 Task: Enable and manage GitHub repository vulnerability alerts.
Action: Mouse moved to (110, 87)
Screenshot: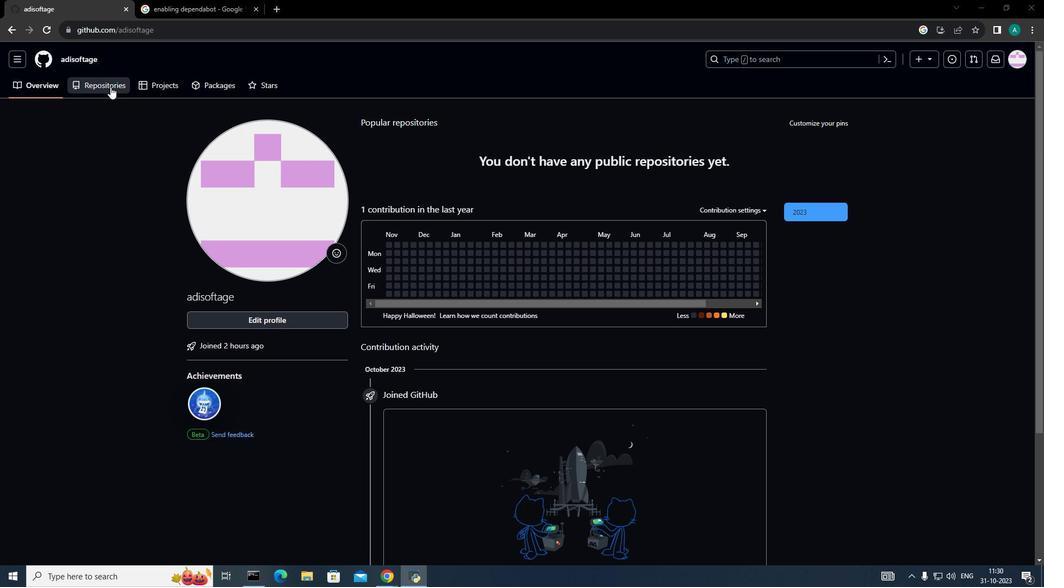 
Action: Mouse pressed left at (110, 87)
Screenshot: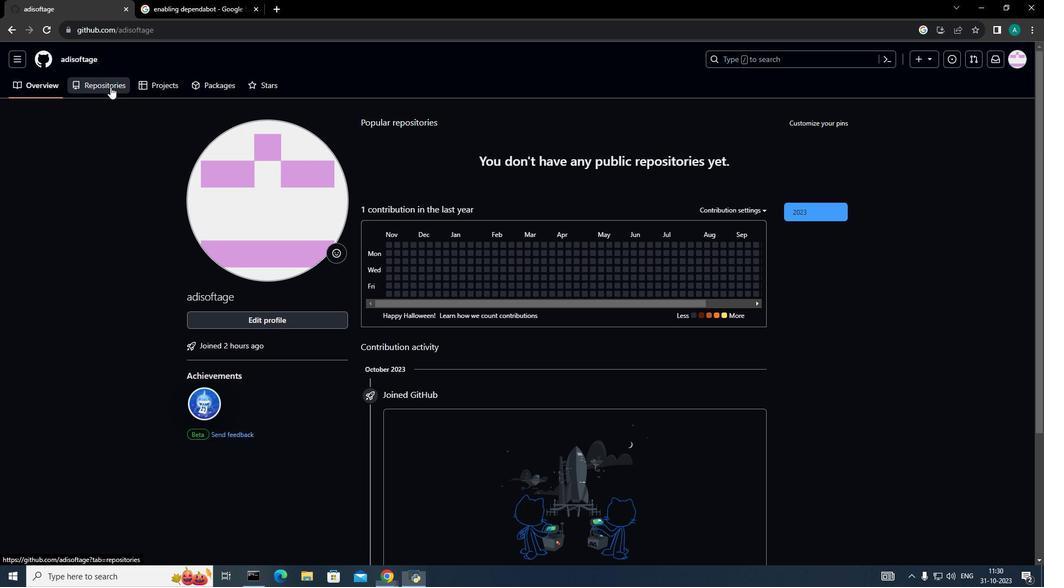 
Action: Mouse moved to (819, 127)
Screenshot: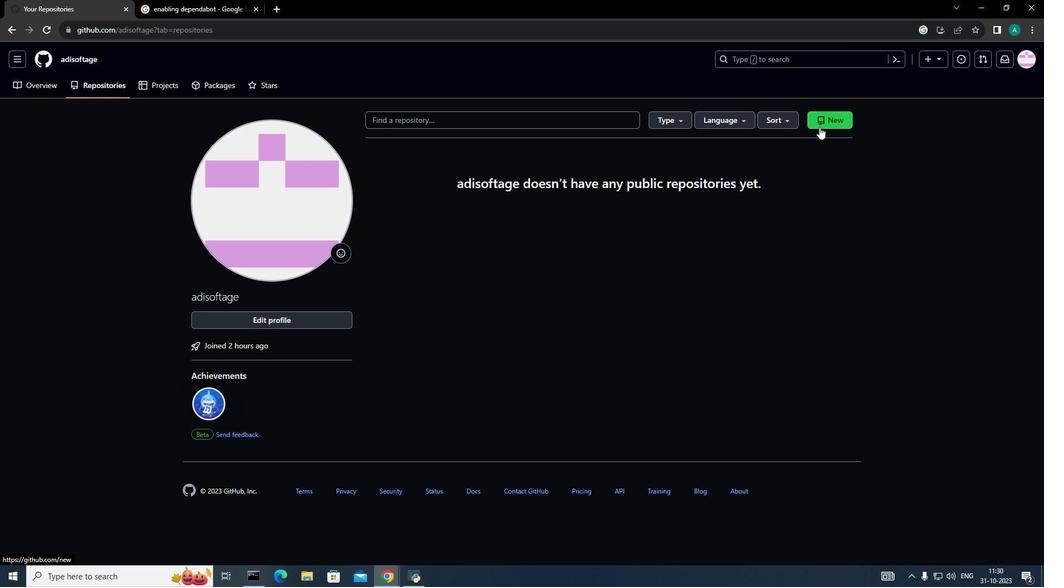 
Action: Mouse pressed left at (819, 127)
Screenshot: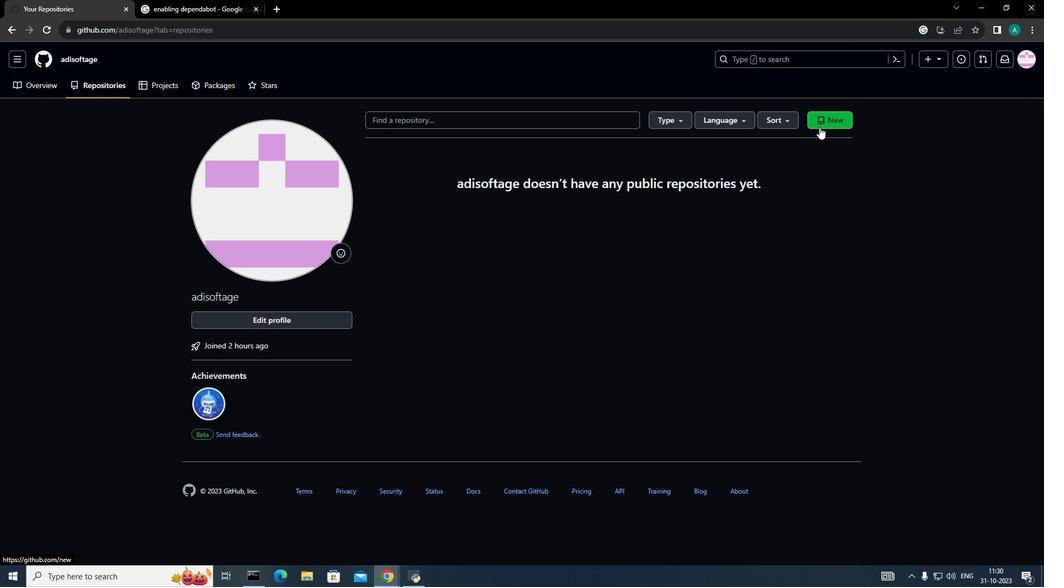 
Action: Mouse moved to (476, 196)
Screenshot: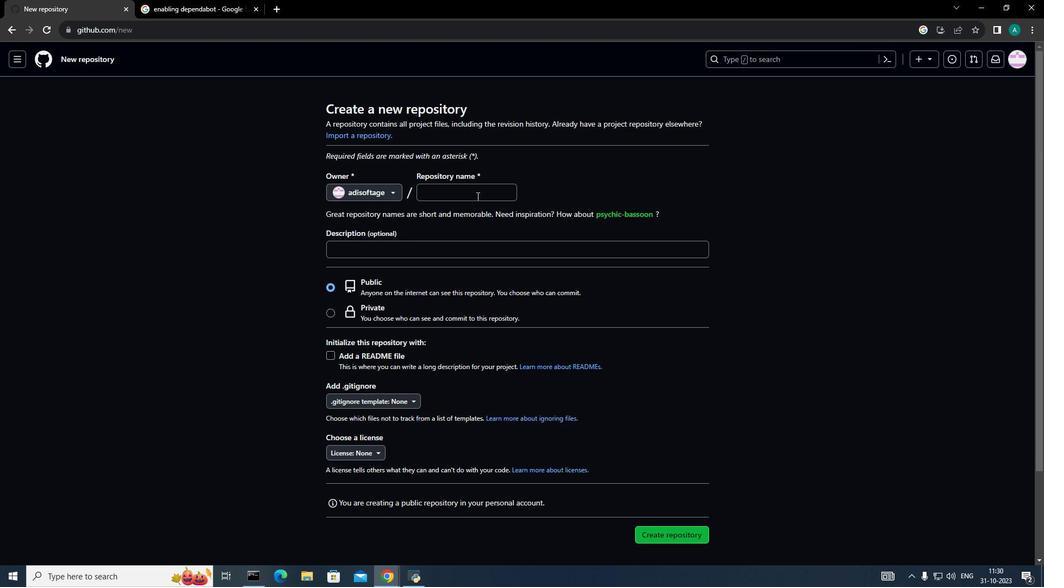 
Action: Mouse pressed left at (476, 196)
Screenshot: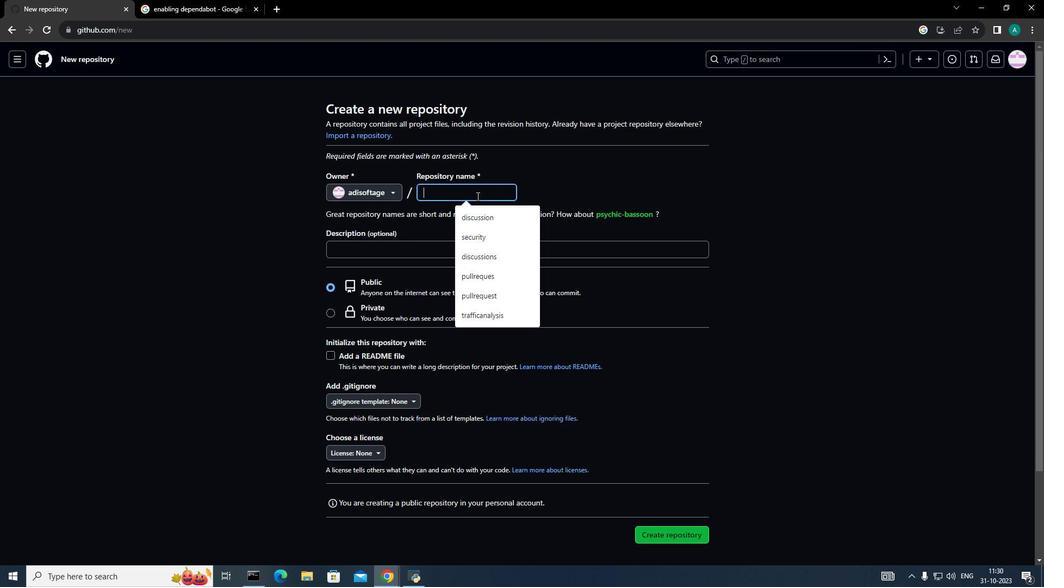 
Action: Key pressed t<Key.backspace>alerts
Screenshot: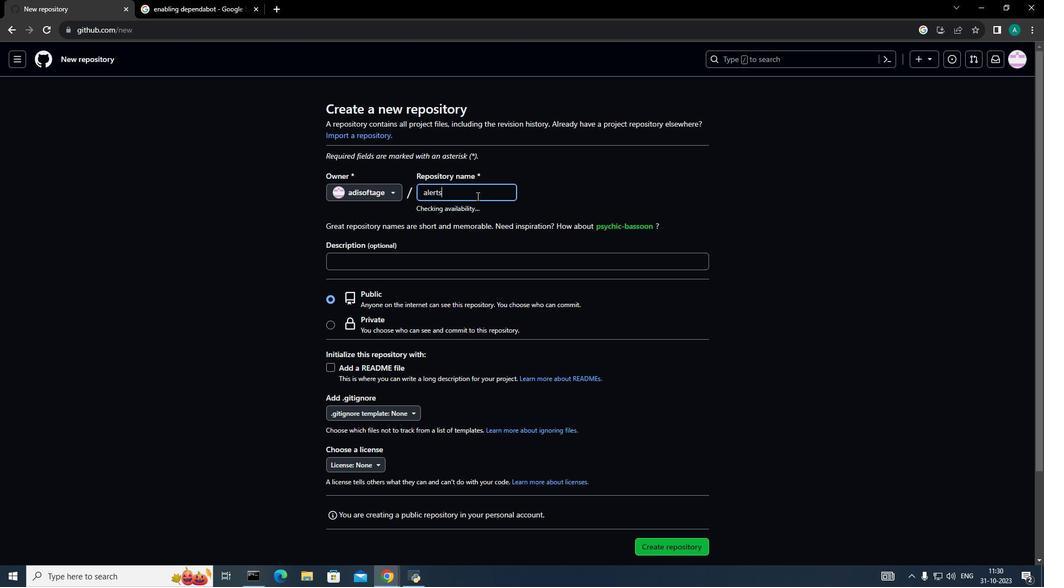 
Action: Mouse moved to (491, 198)
Screenshot: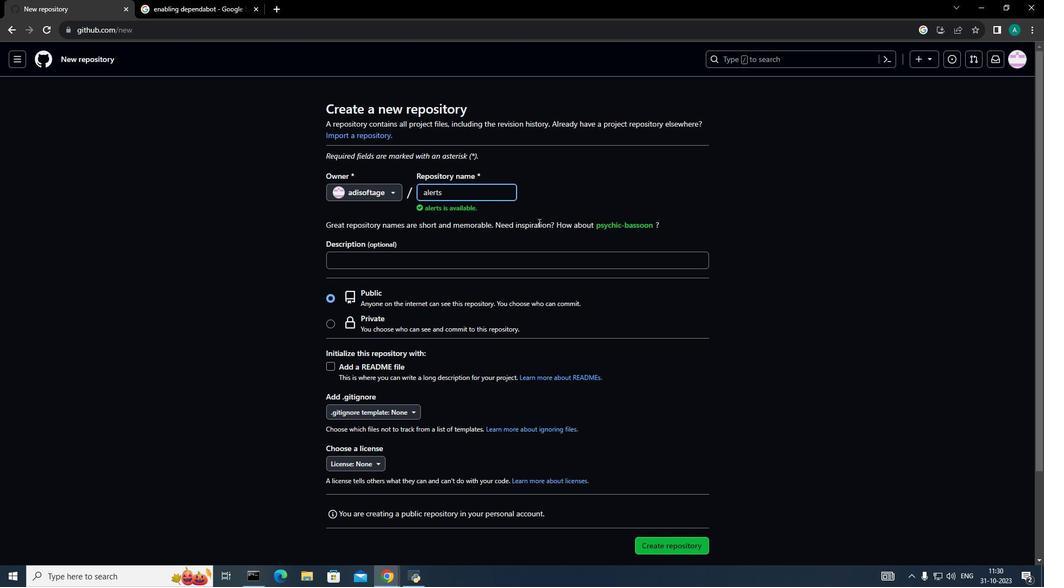 
Action: Mouse scrolled (491, 199) with delta (0, 0)
Screenshot: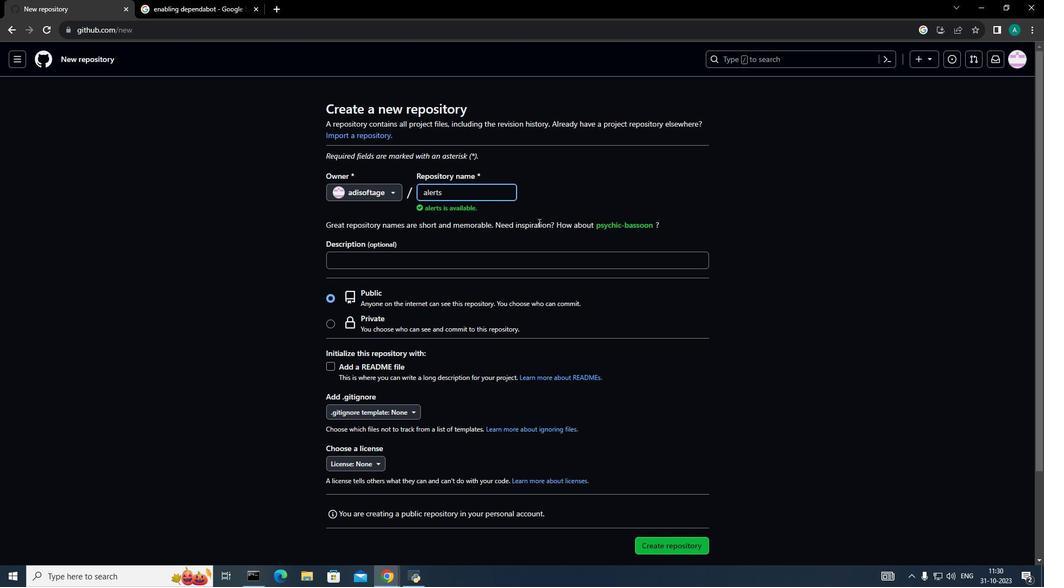 
Action: Mouse moved to (538, 222)
Screenshot: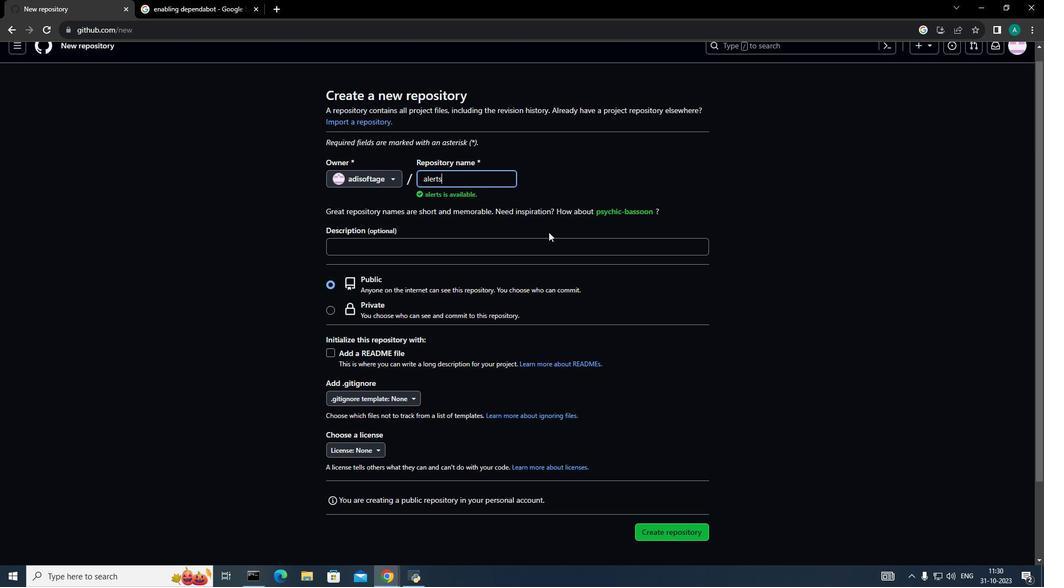 
Action: Mouse scrolled (538, 222) with delta (0, 0)
Screenshot: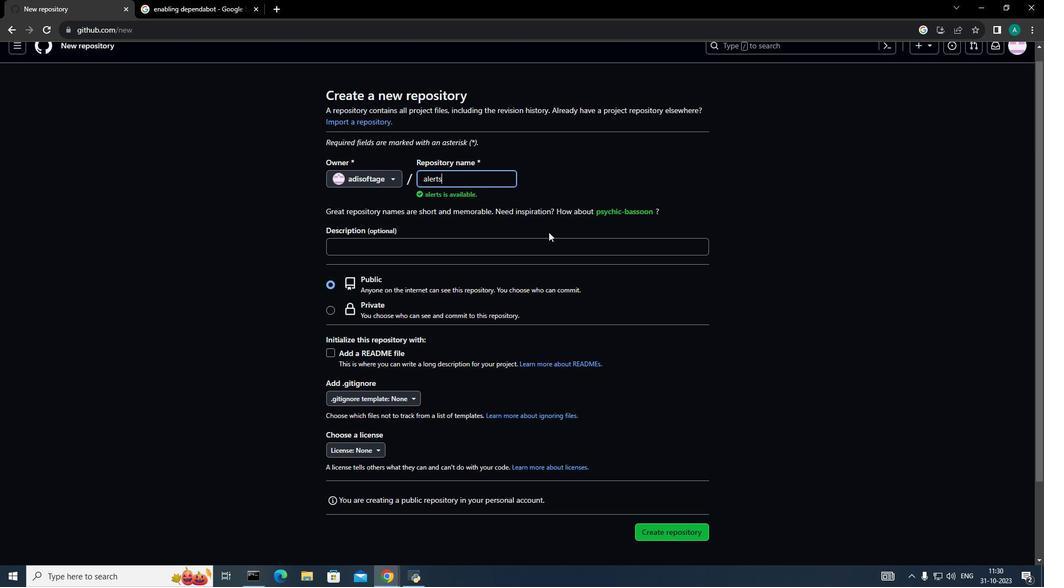 
Action: Mouse moved to (539, 222)
Screenshot: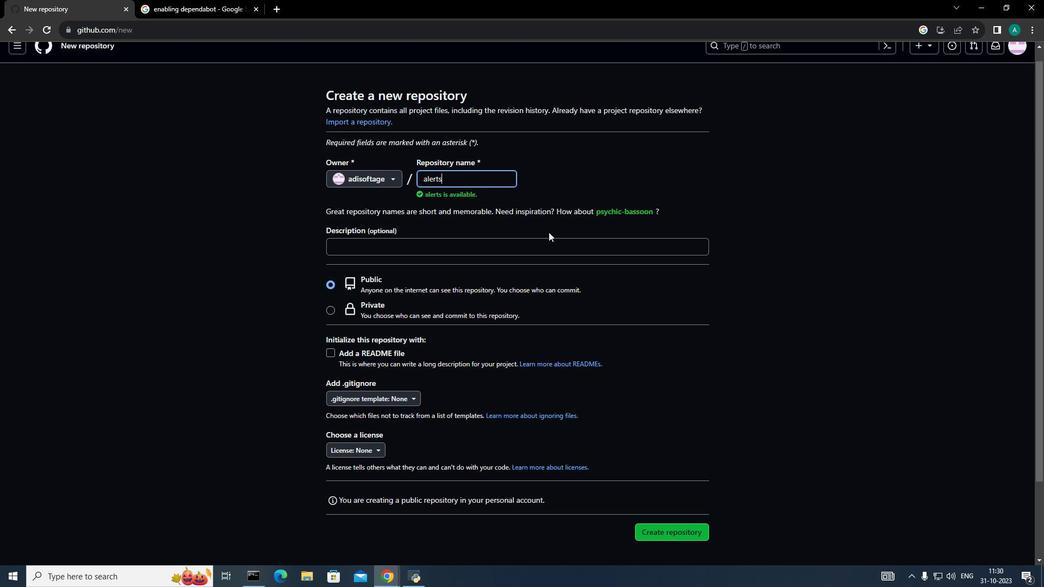 
Action: Mouse scrolled (539, 222) with delta (0, 0)
Screenshot: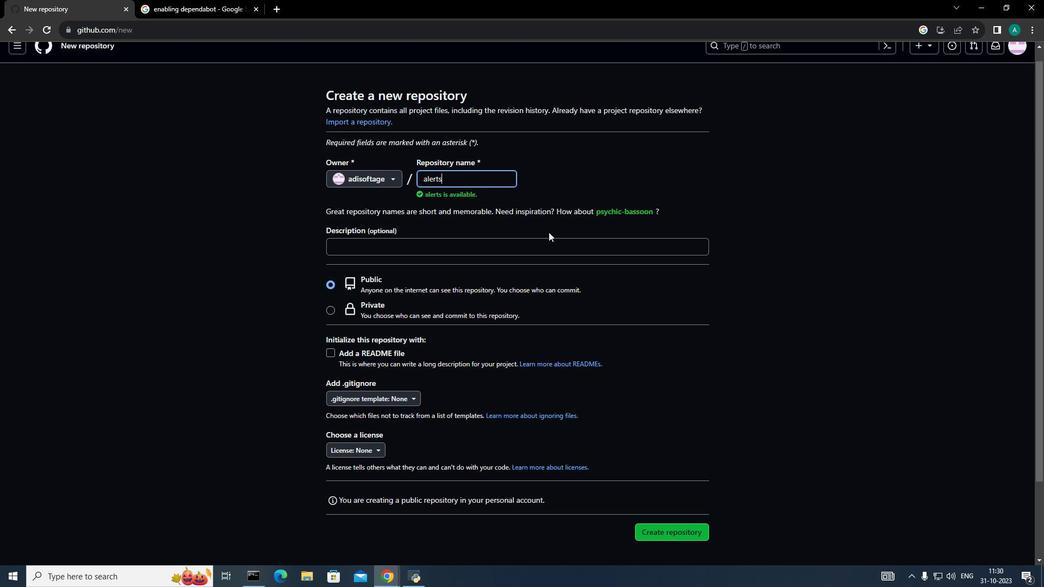 
Action: Mouse moved to (543, 226)
Screenshot: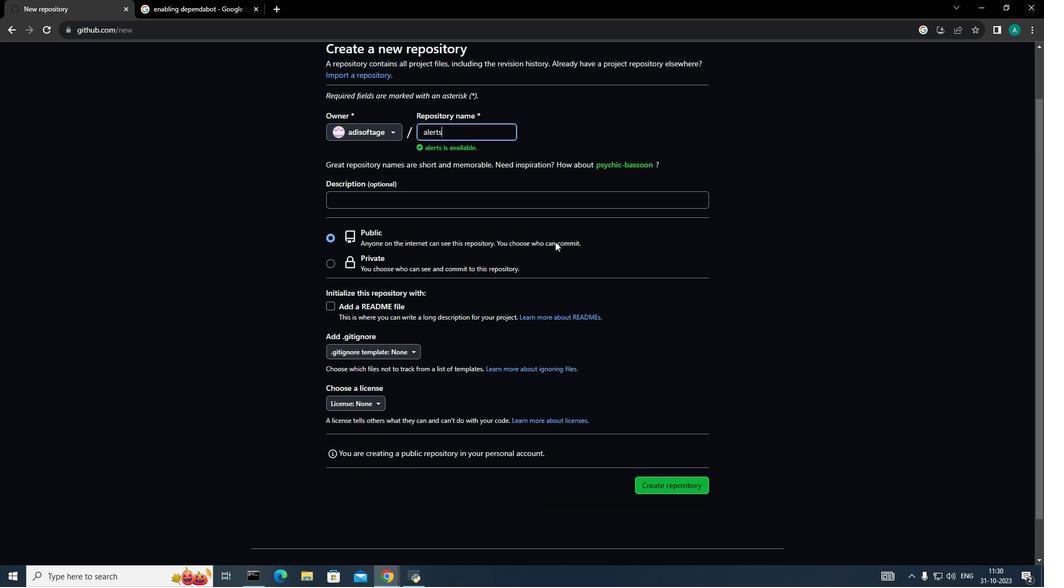 
Action: Mouse scrolled (542, 224) with delta (0, 0)
Screenshot: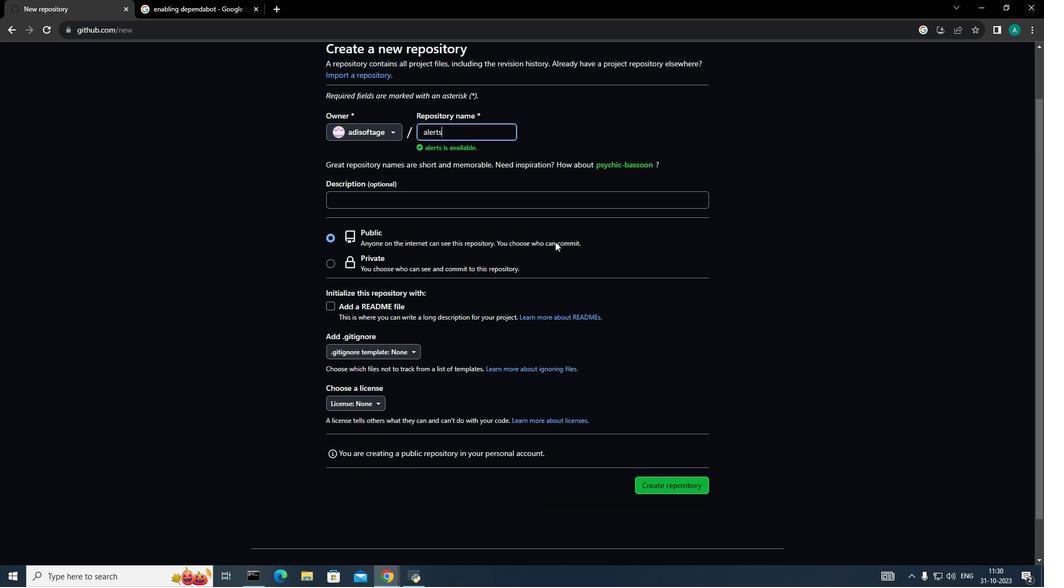 
Action: Mouse moved to (548, 231)
Screenshot: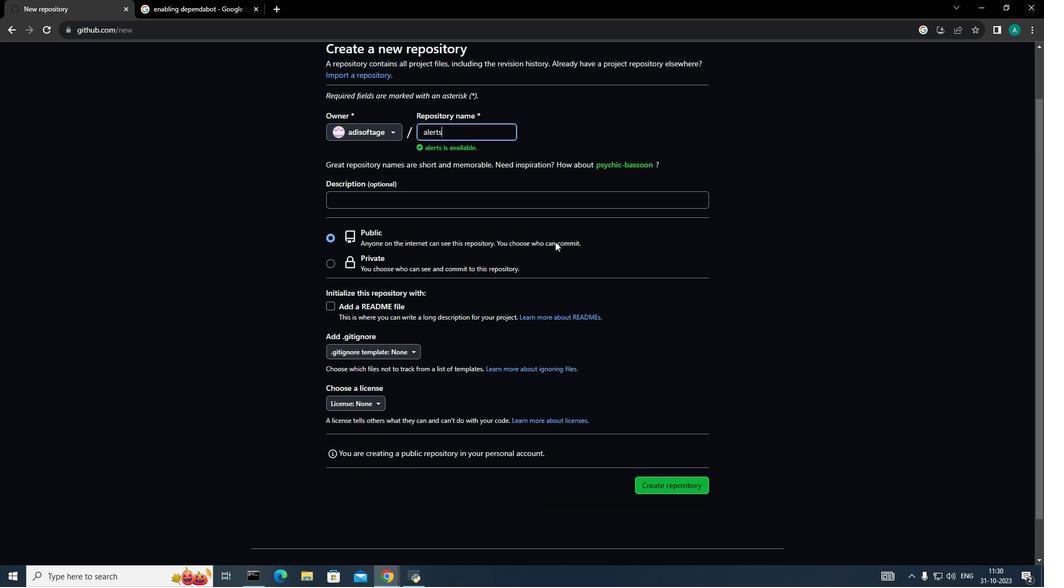 
Action: Mouse scrolled (548, 230) with delta (0, 0)
Screenshot: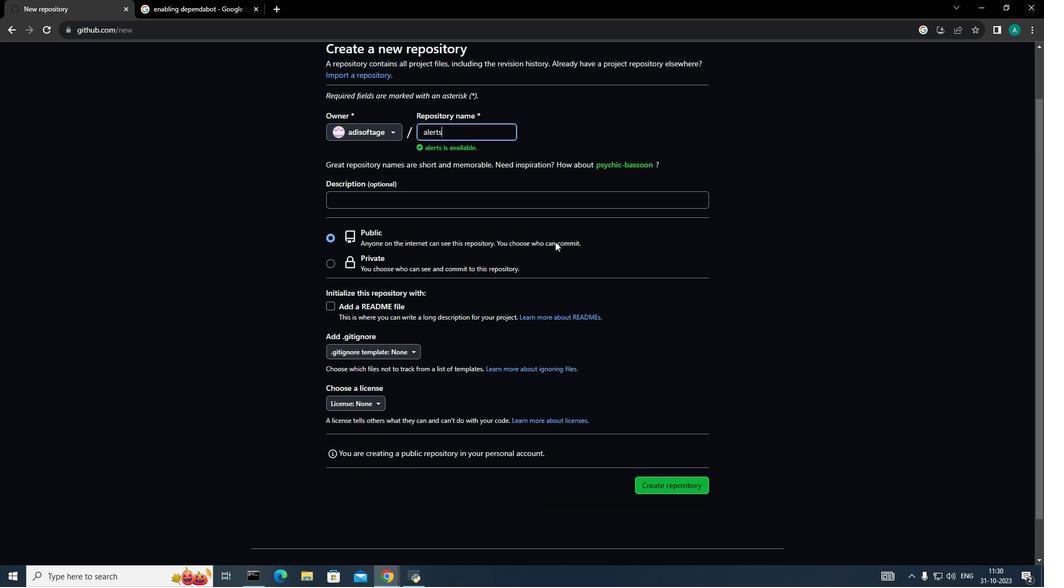 
Action: Mouse moved to (673, 442)
Screenshot: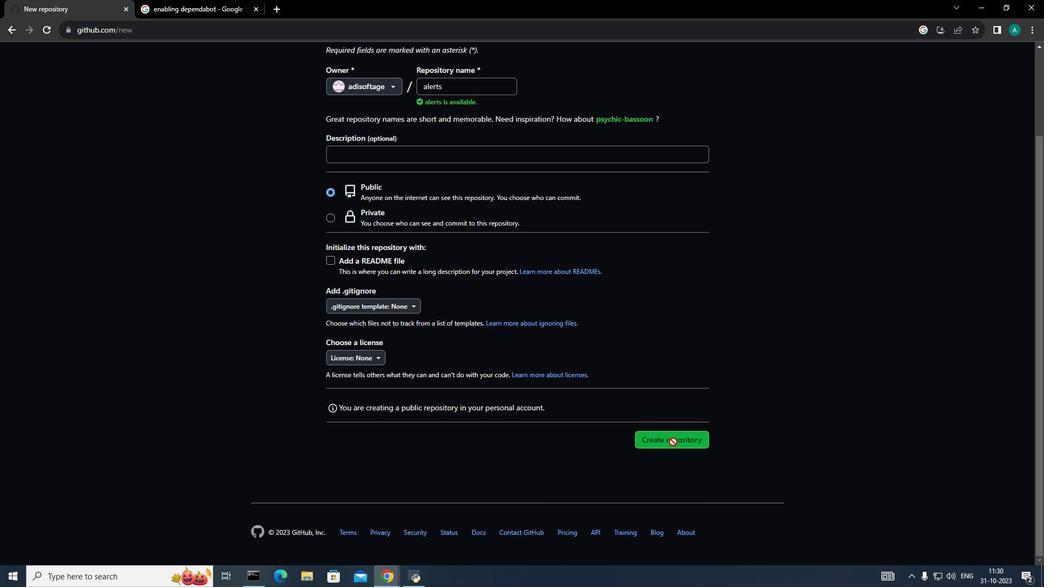 
Action: Mouse pressed left at (673, 442)
Screenshot: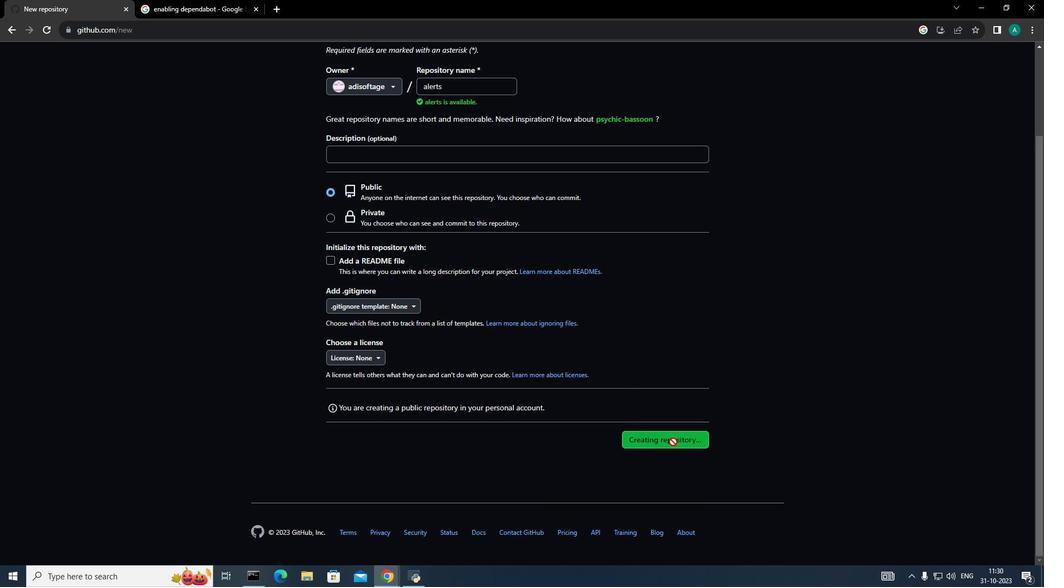 
Action: Mouse moved to (337, 88)
Screenshot: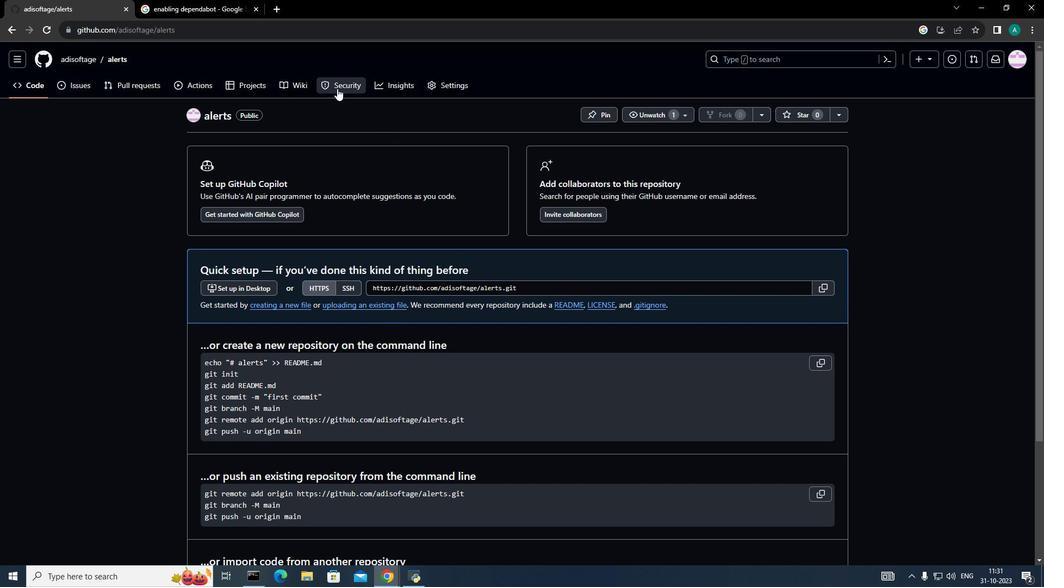
Action: Mouse pressed left at (337, 88)
Screenshot: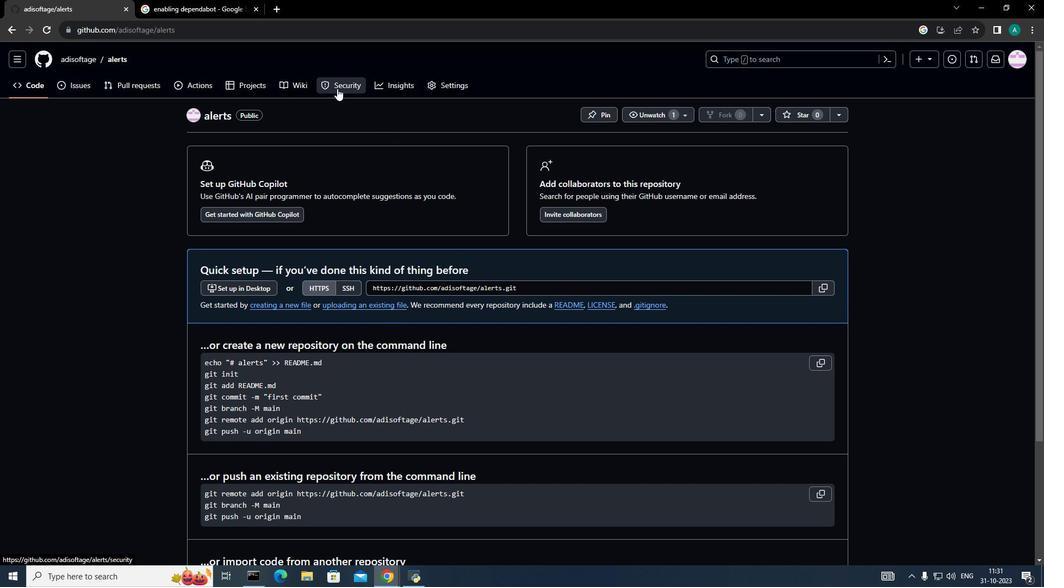 
Action: Mouse moved to (786, 244)
Screenshot: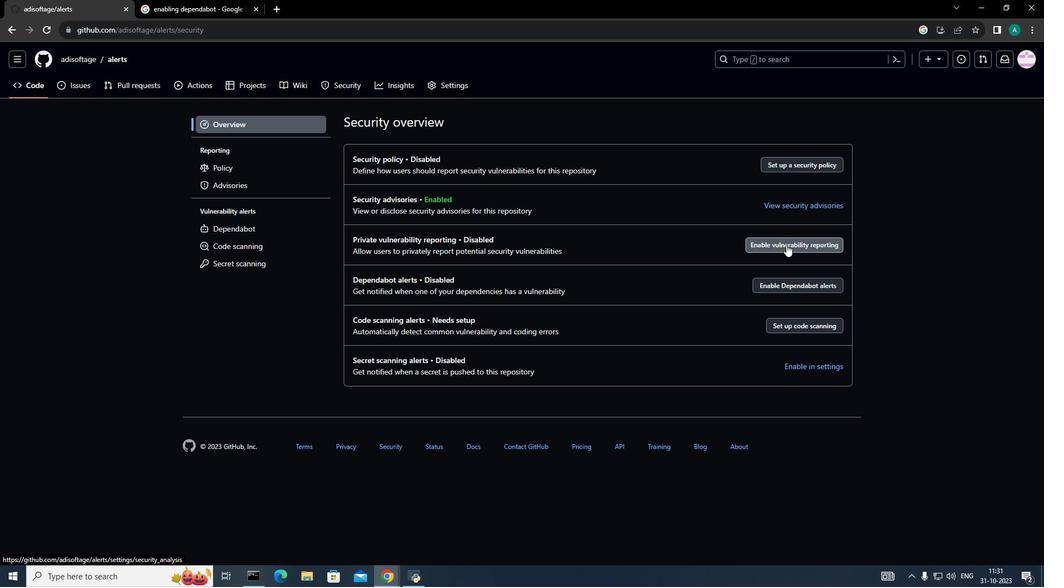 
Action: Mouse pressed left at (786, 244)
Screenshot: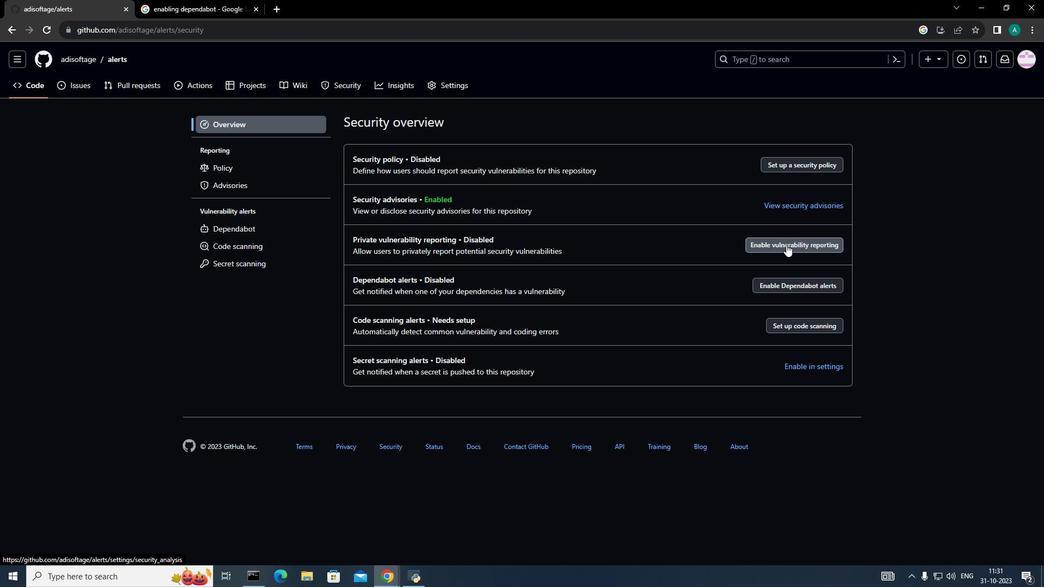 
Action: Mouse moved to (753, 343)
Screenshot: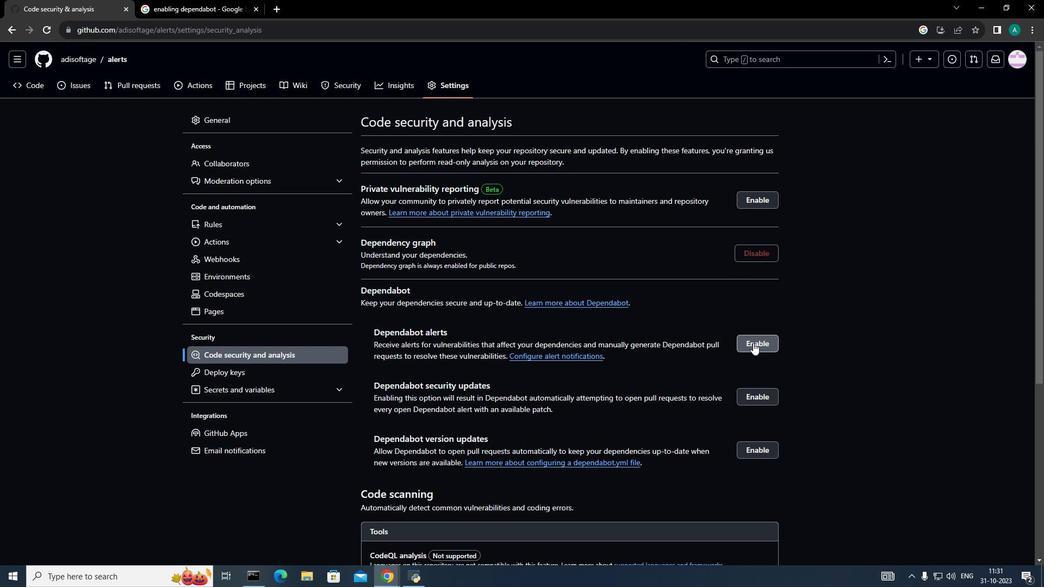 
Action: Mouse pressed left at (753, 343)
Screenshot: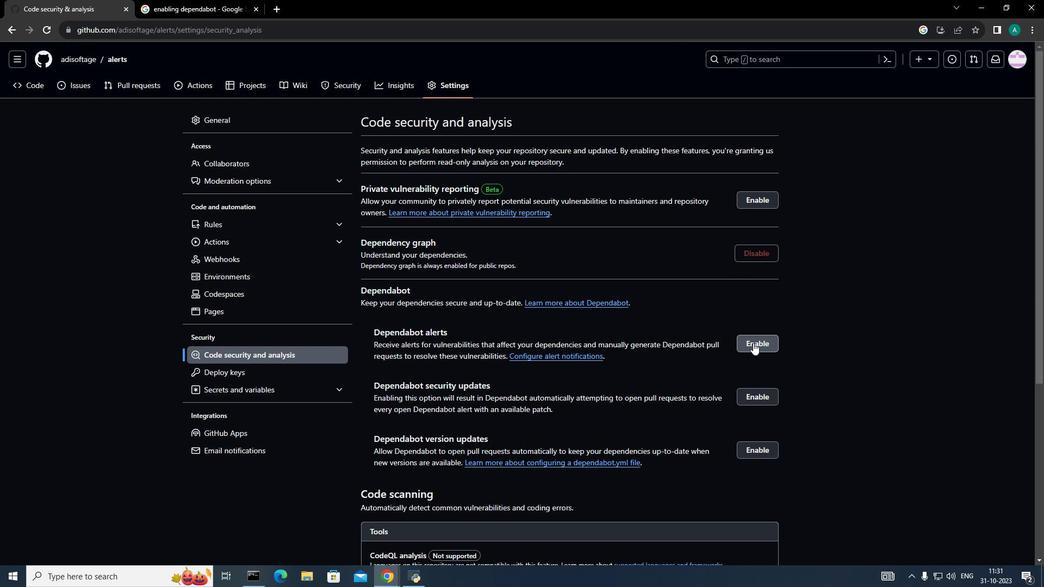 
Action: Mouse moved to (757, 395)
Screenshot: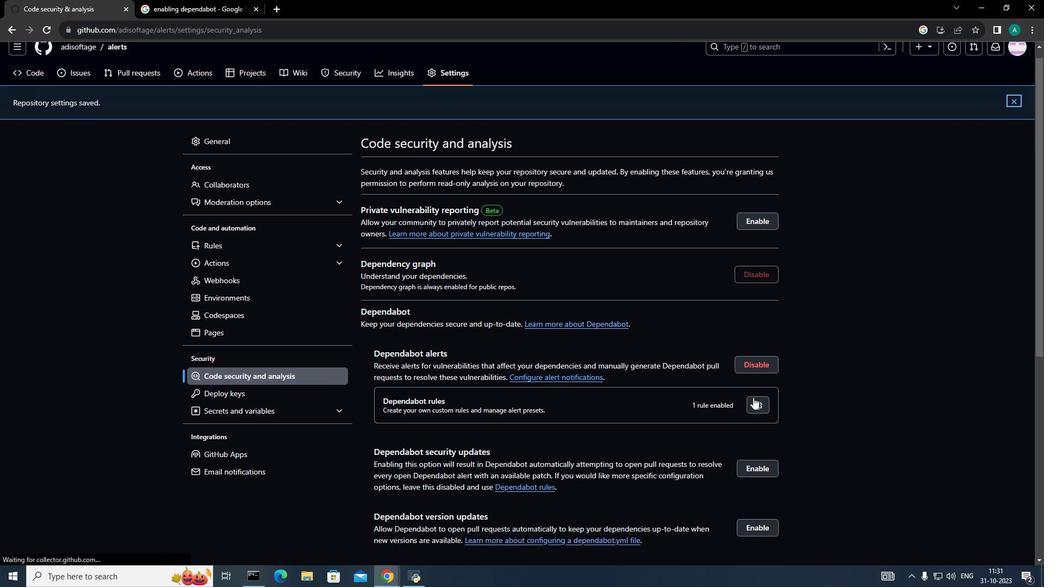 
Action: Mouse scrolled (757, 394) with delta (0, 0)
Screenshot: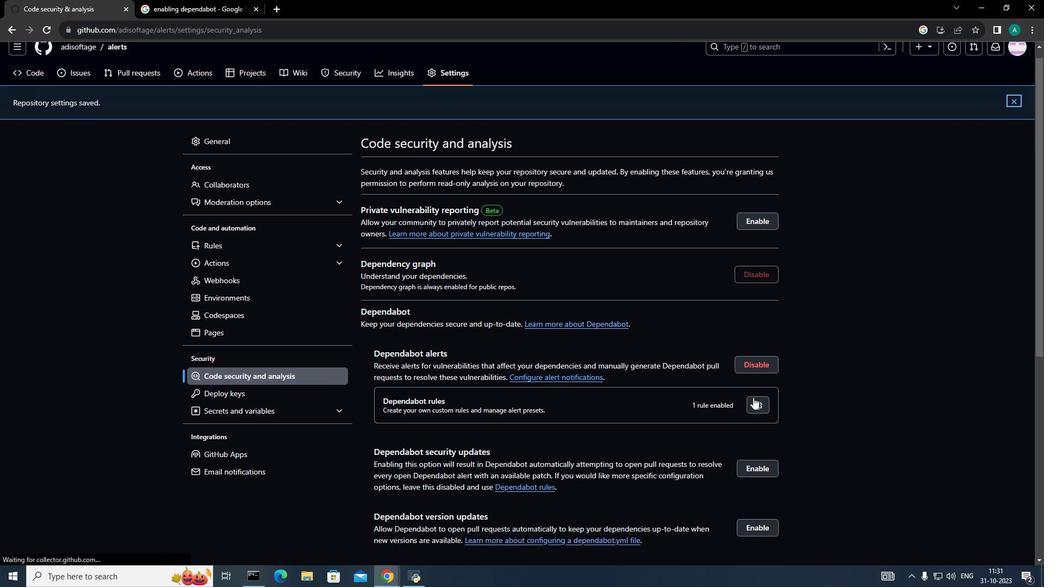 
Action: Mouse moved to (753, 397)
Screenshot: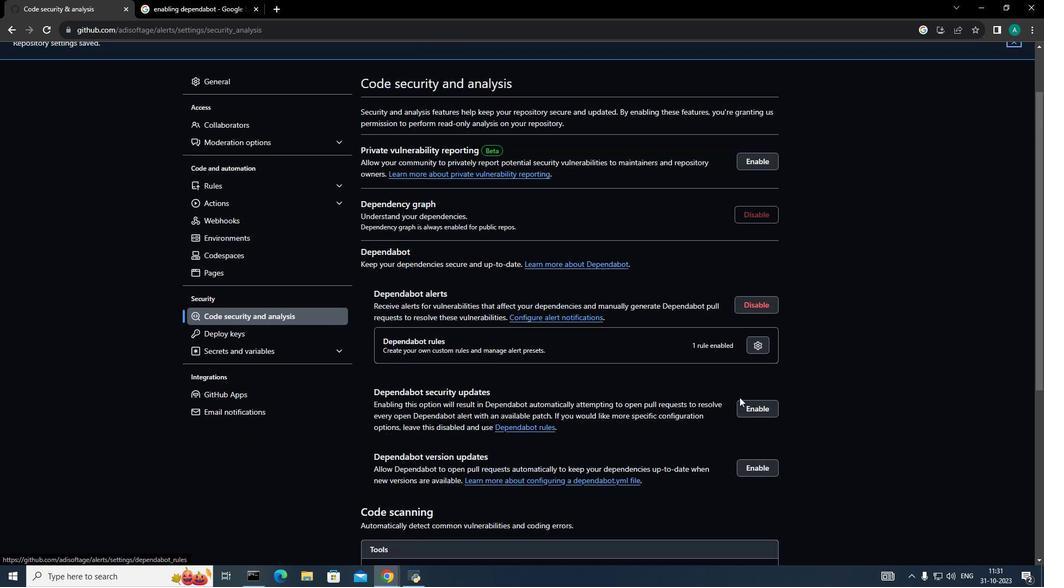 
Action: Mouse scrolled (753, 396) with delta (0, 0)
Screenshot: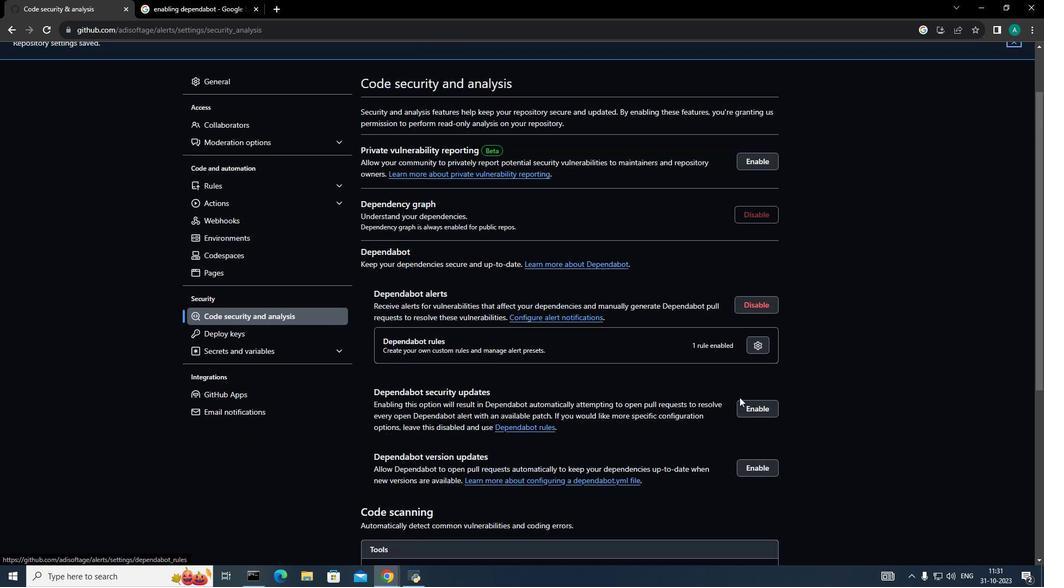 
Action: Mouse moved to (748, 376)
Screenshot: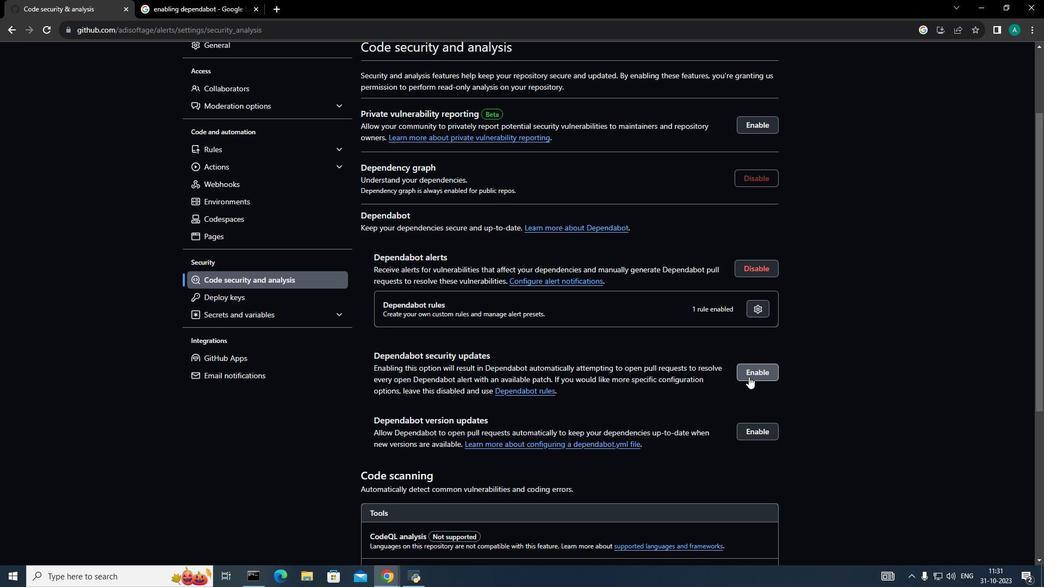 
Action: Mouse pressed left at (748, 376)
Screenshot: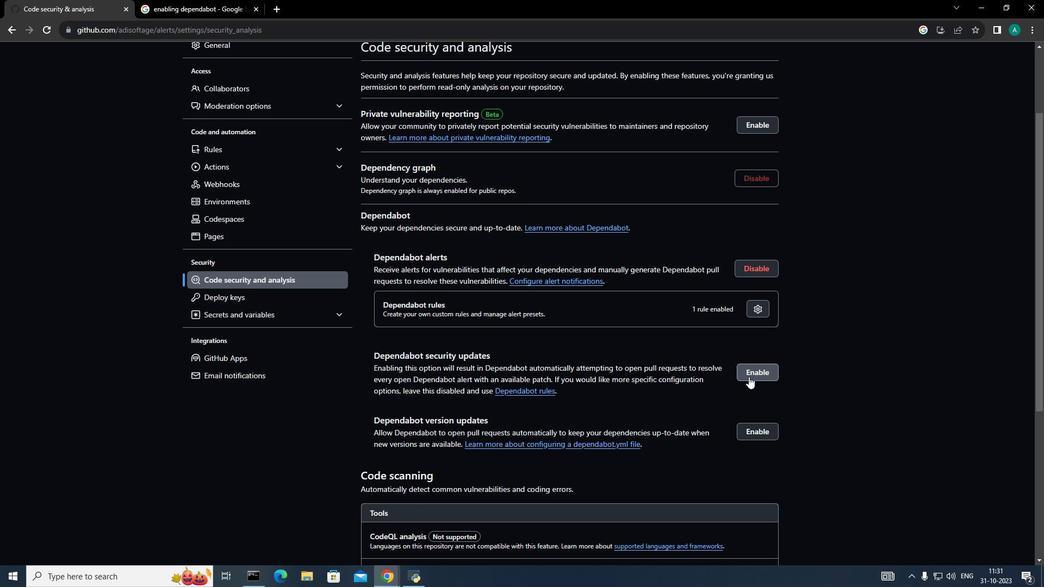 
Action: Mouse moved to (673, 357)
Screenshot: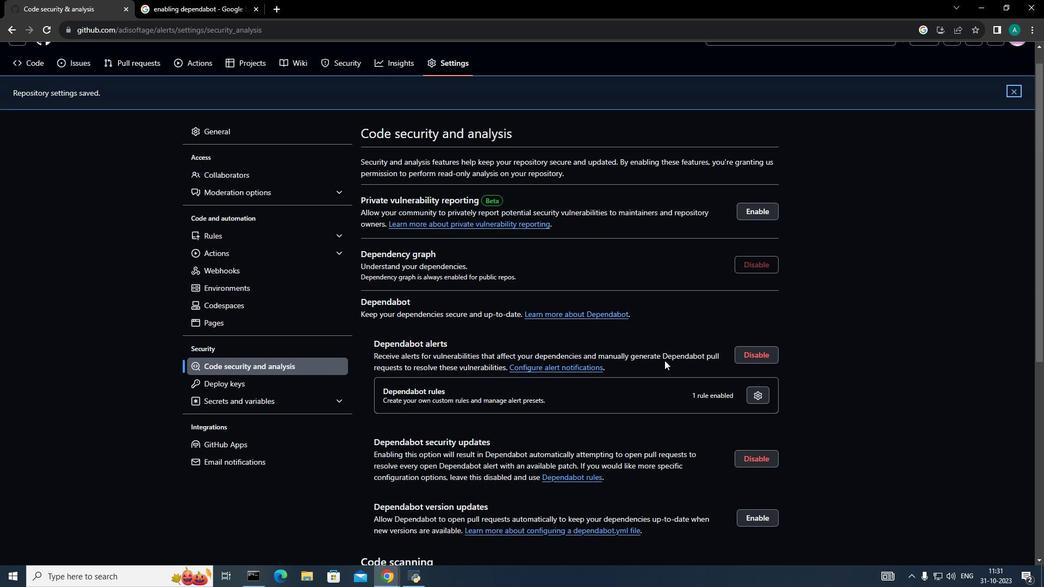 
Action: Mouse scrolled (673, 357) with delta (0, 0)
Screenshot: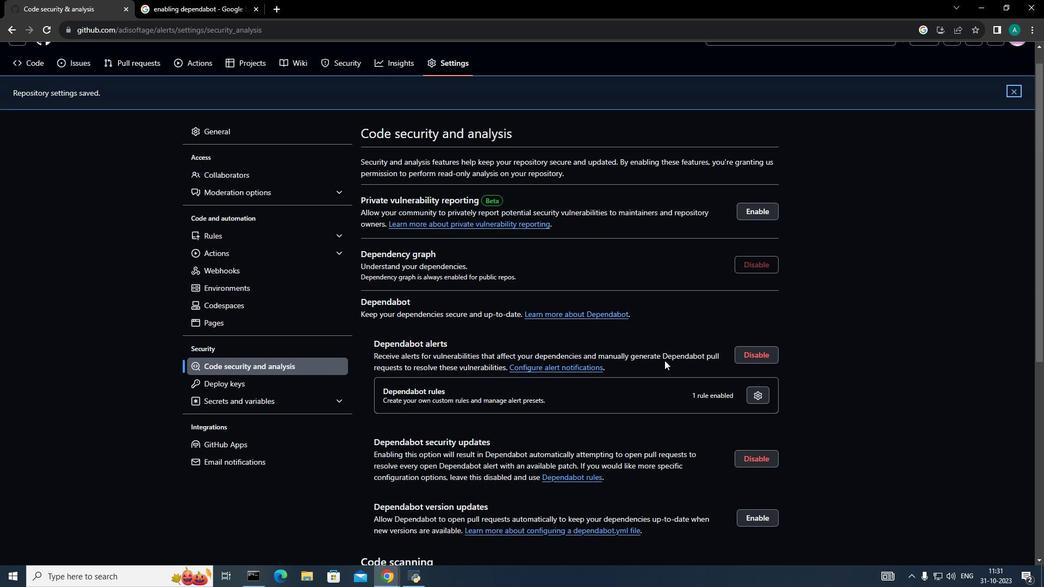 
Action: Mouse moved to (670, 358)
Screenshot: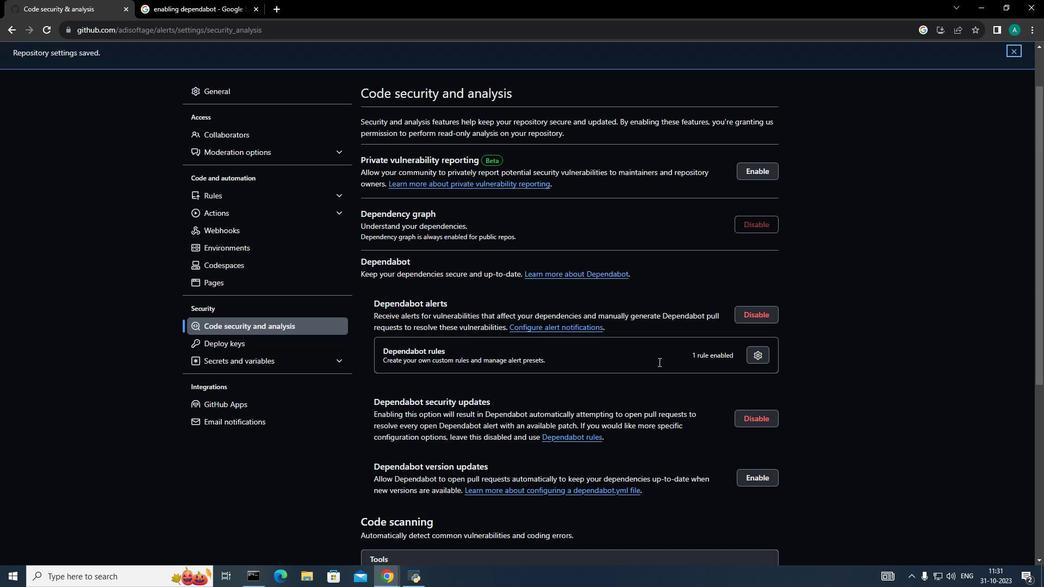 
Action: Mouse scrolled (670, 358) with delta (0, 0)
Screenshot: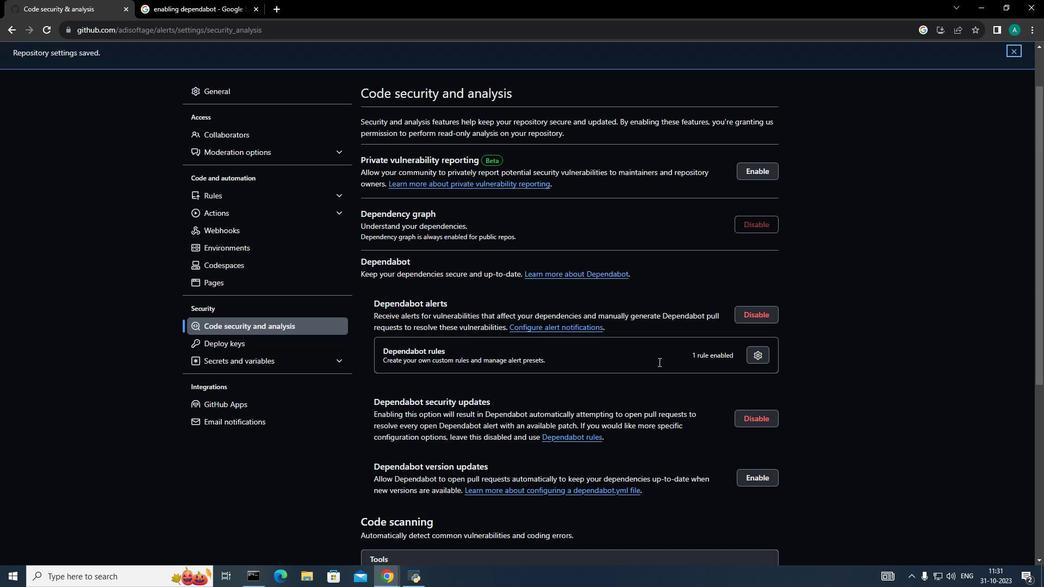 
Action: Mouse moved to (664, 360)
Screenshot: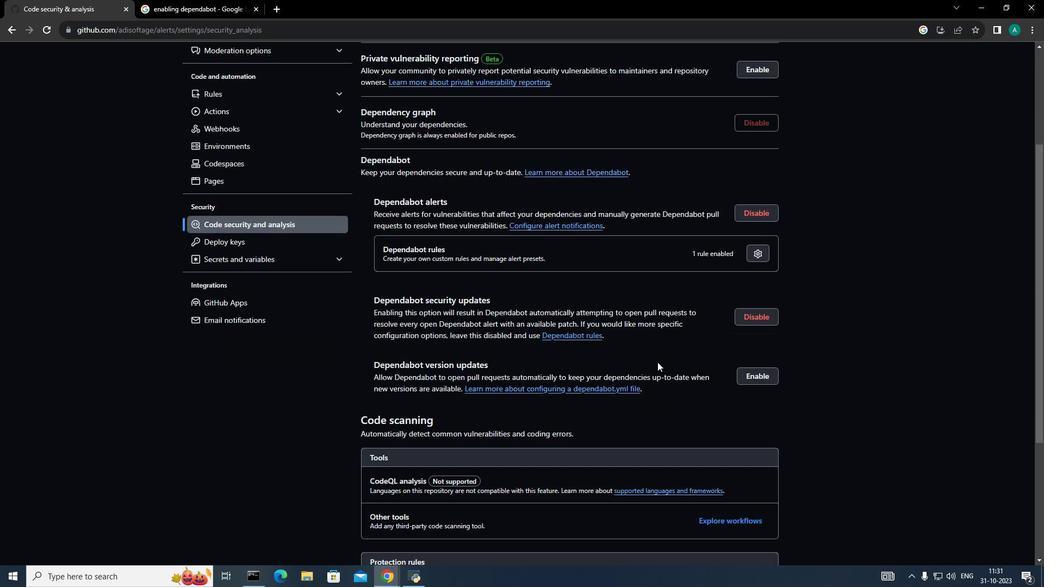 
Action: Mouse scrolled (664, 360) with delta (0, 0)
Screenshot: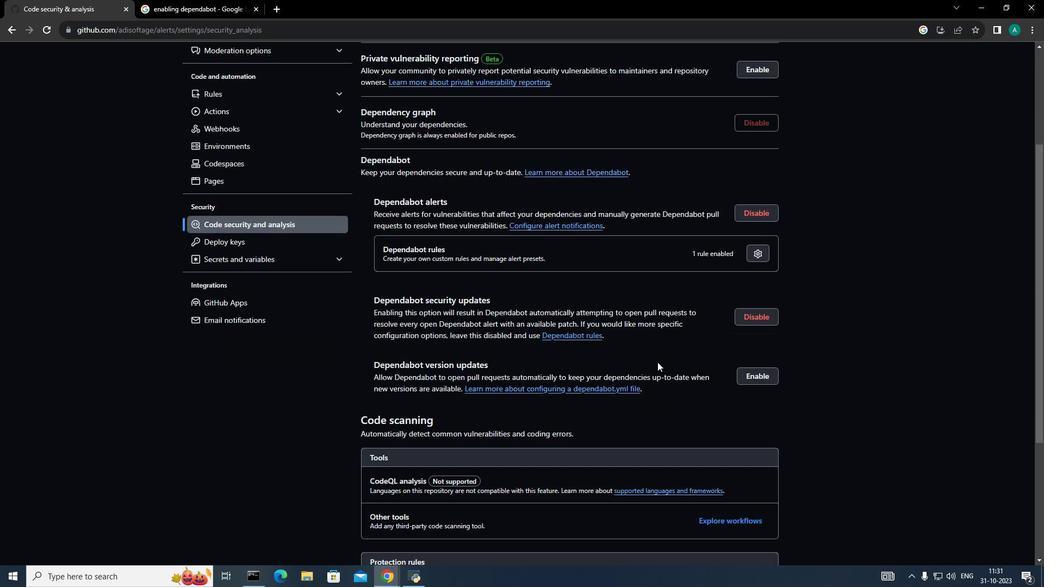 
Action: Mouse moved to (664, 360)
Screenshot: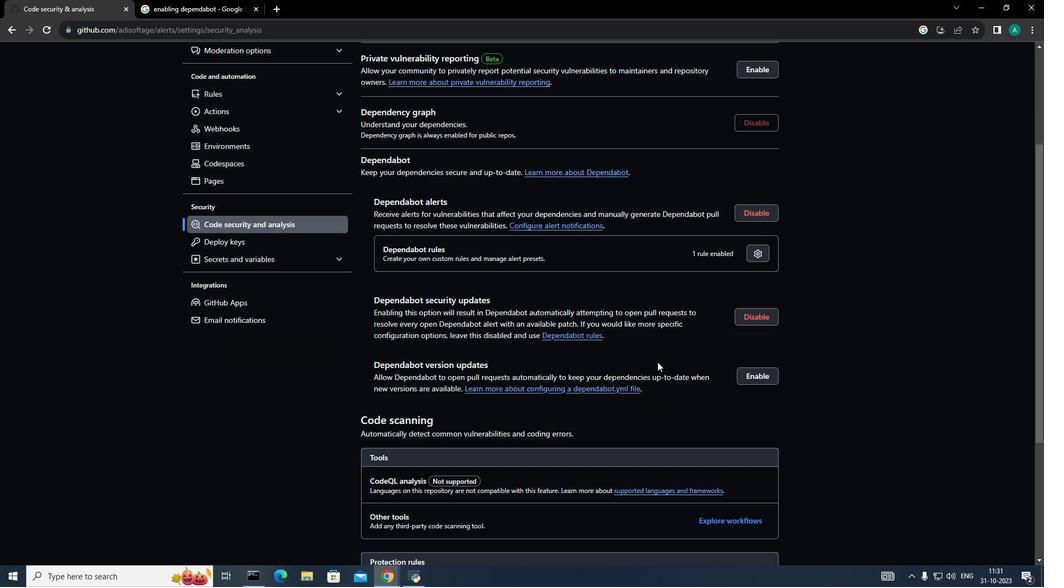 
Action: Mouse scrolled (664, 360) with delta (0, 0)
Screenshot: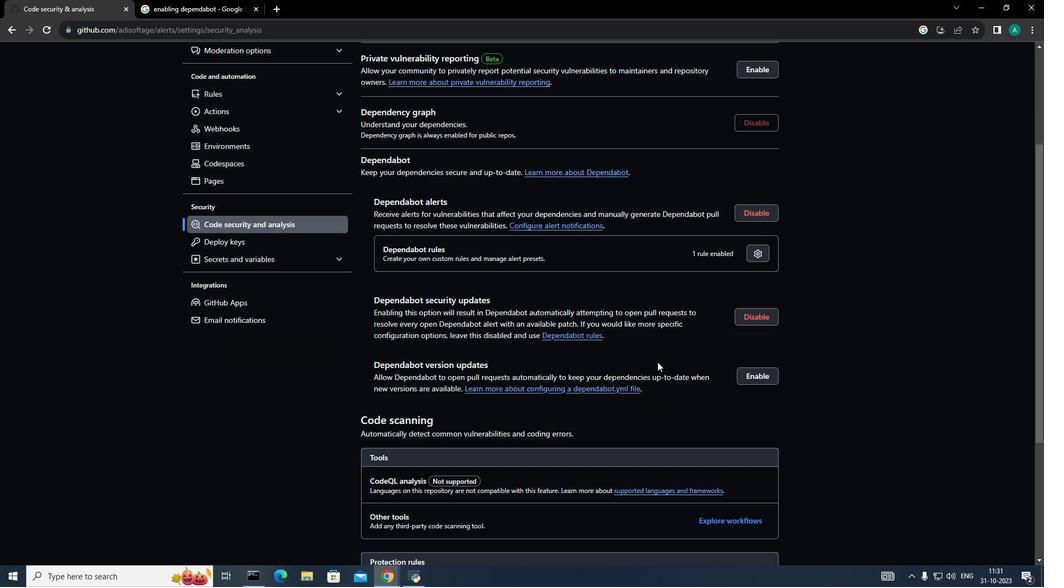 
Action: Mouse moved to (658, 362)
Screenshot: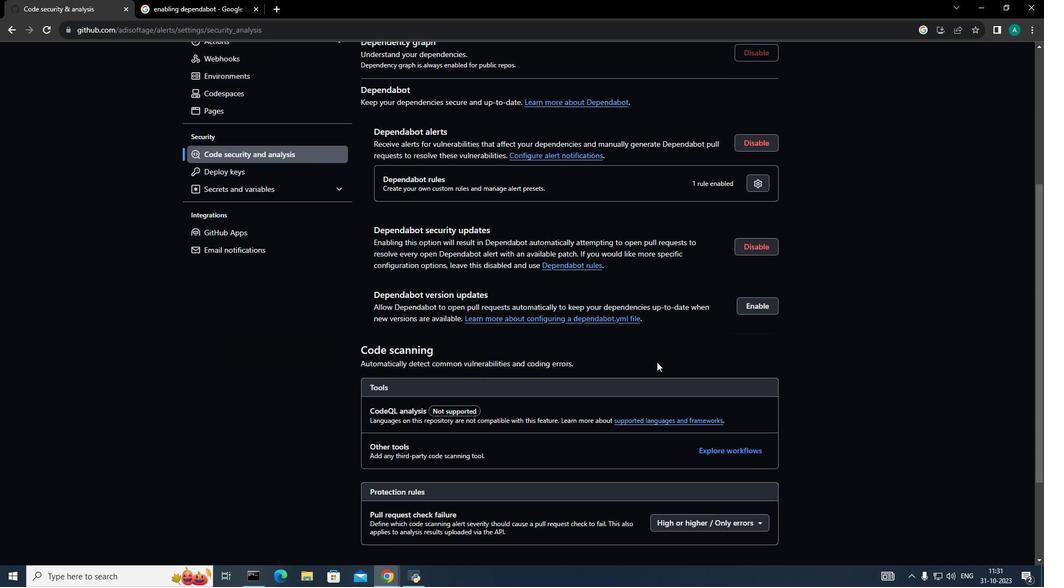 
Action: Mouse scrolled (658, 361) with delta (0, 0)
Screenshot: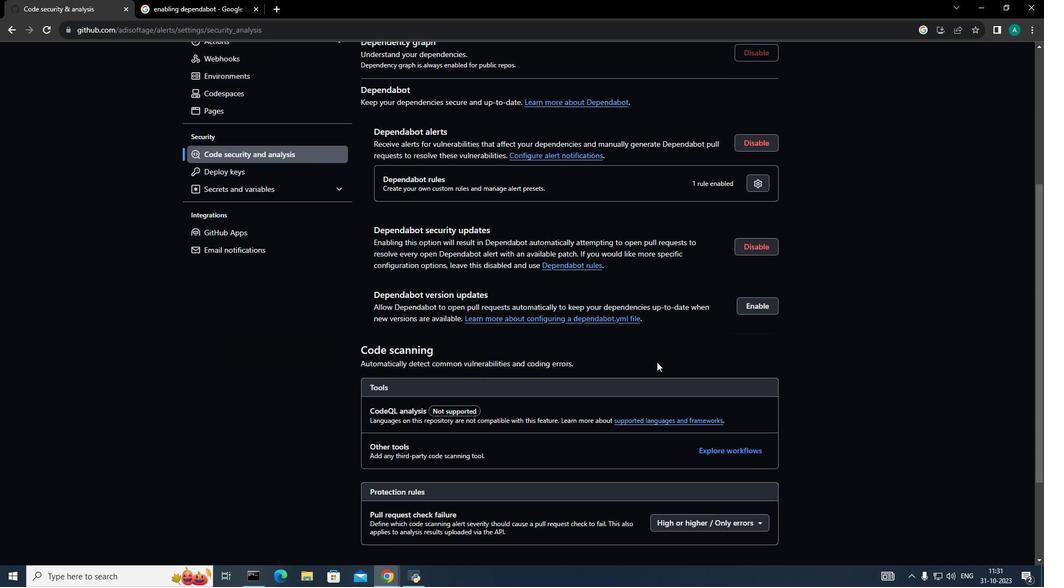 
Action: Mouse moved to (648, 388)
Screenshot: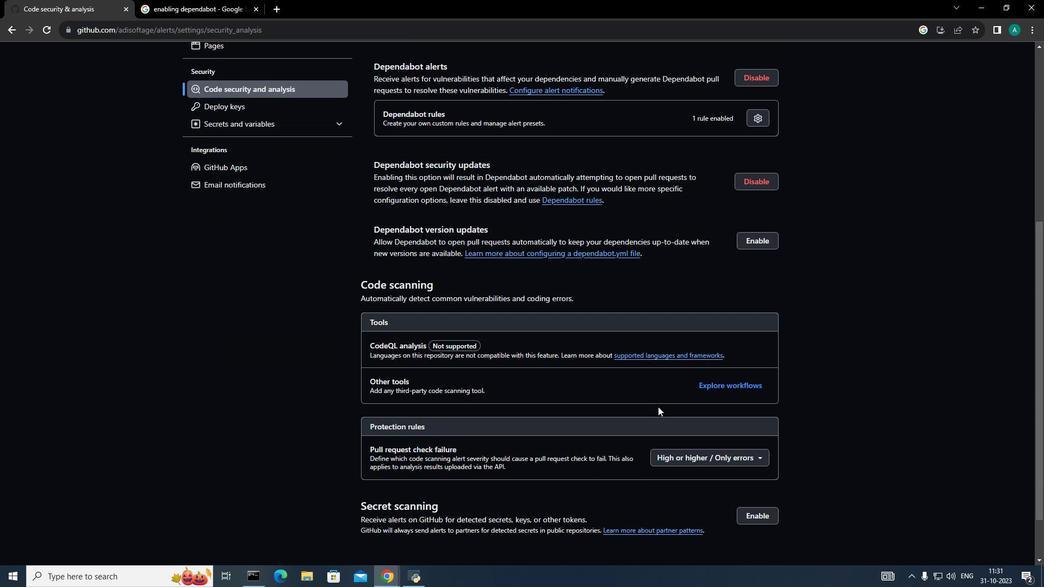 
Action: Mouse scrolled (648, 388) with delta (0, 0)
Screenshot: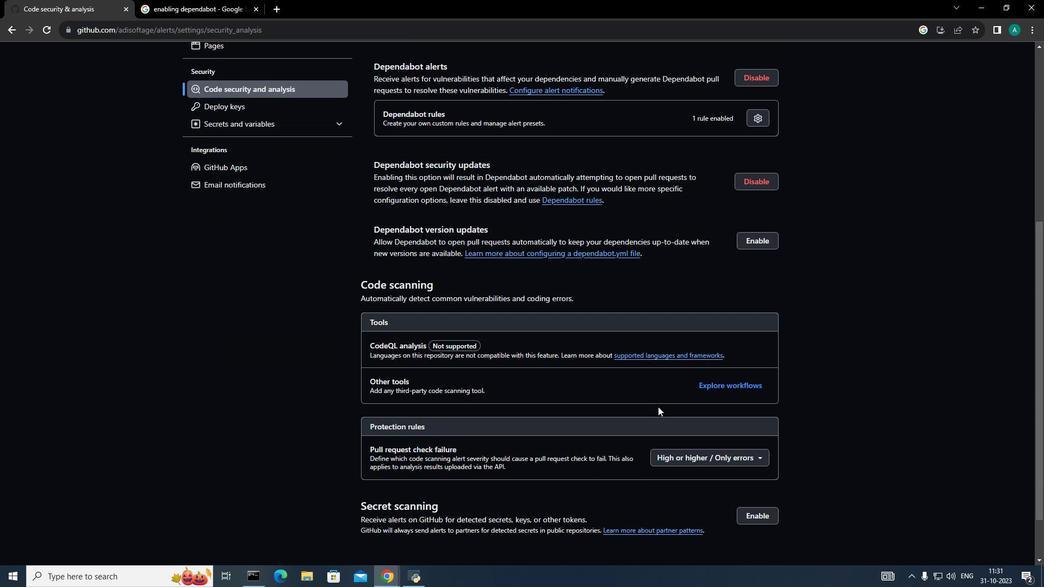 
Action: Mouse moved to (653, 399)
Screenshot: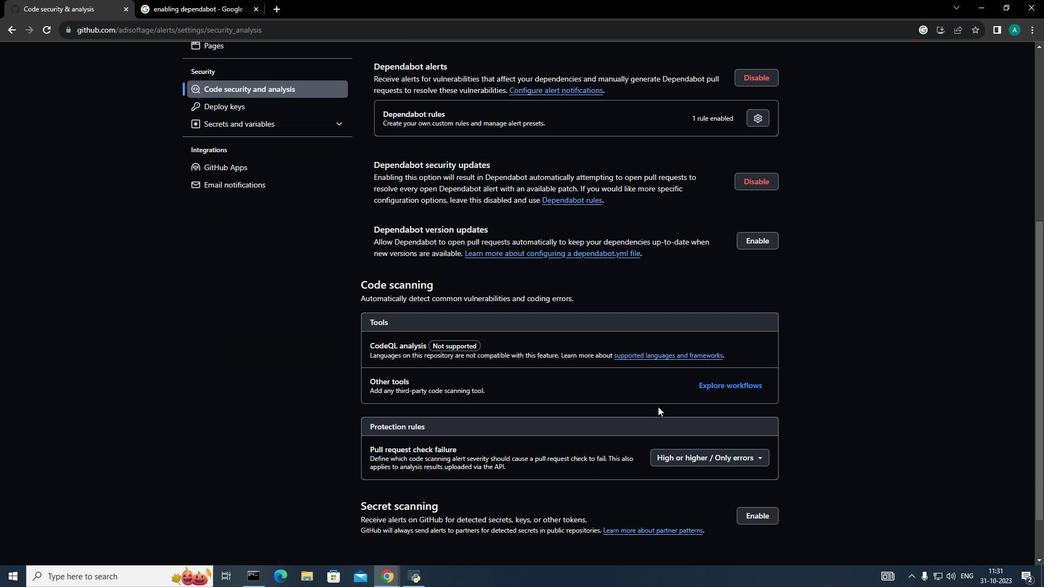 
Action: Mouse scrolled (653, 399) with delta (0, 0)
Screenshot: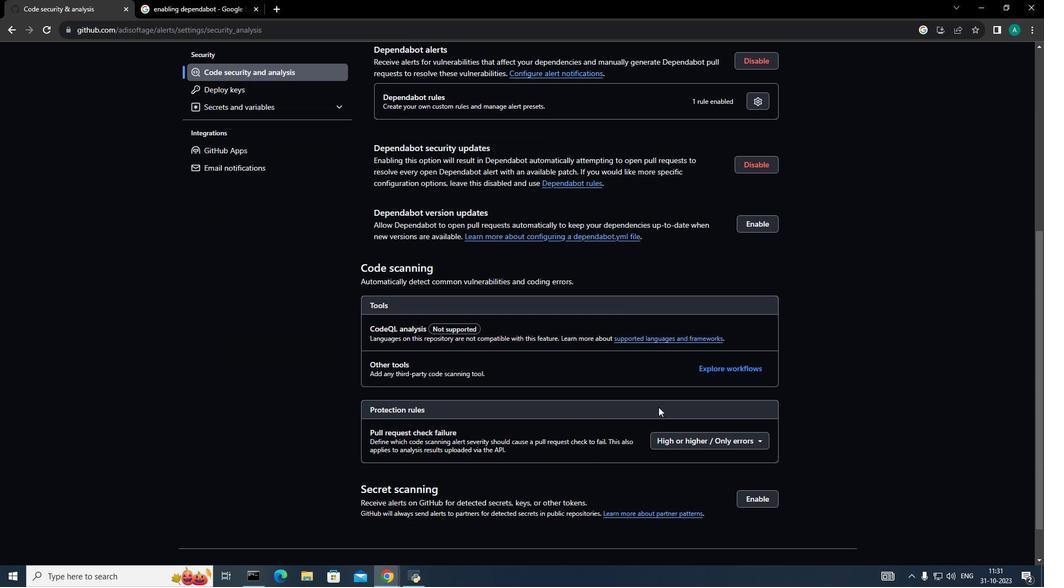 
Action: Mouse moved to (746, 453)
Screenshot: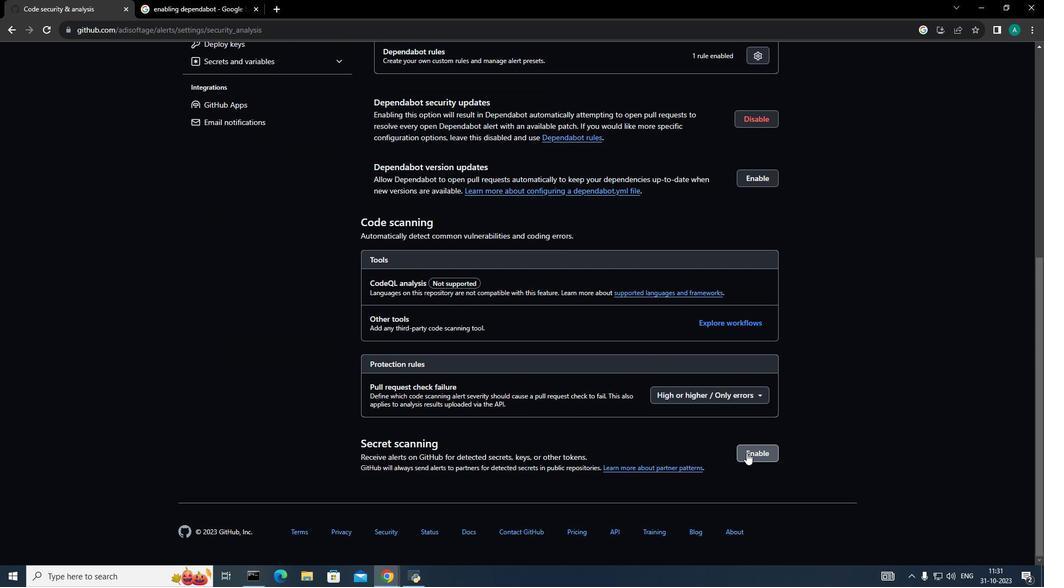 
Action: Mouse pressed left at (746, 453)
Screenshot: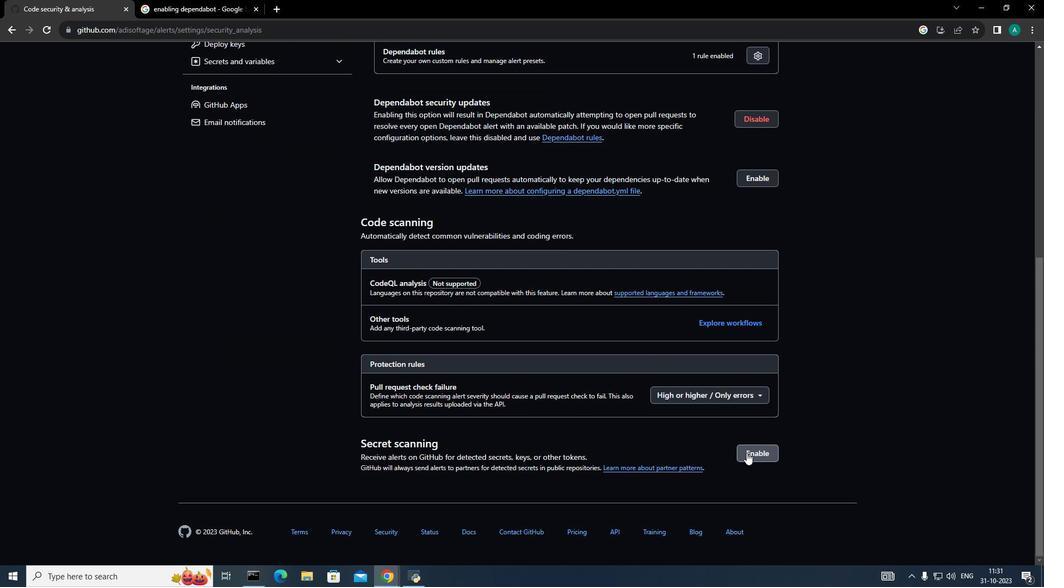
Action: Mouse moved to (346, 84)
Screenshot: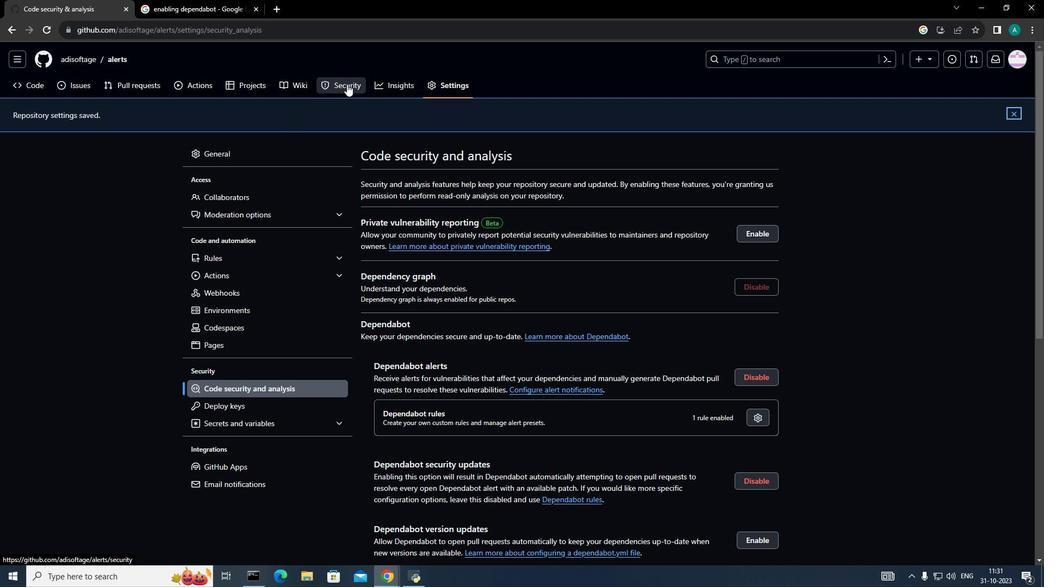 
Action: Mouse pressed left at (346, 84)
Screenshot: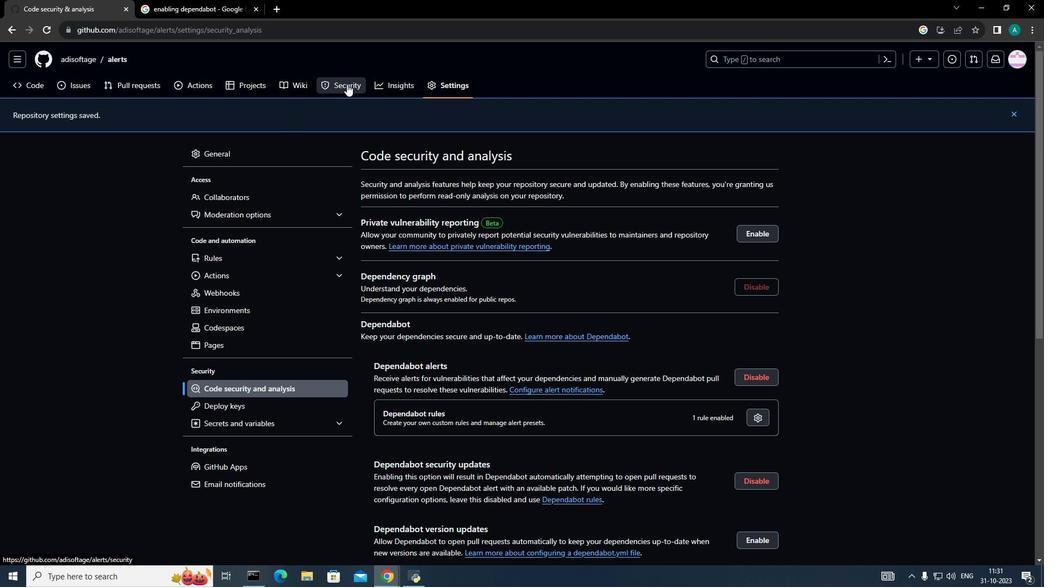 
Action: Mouse moved to (783, 246)
Screenshot: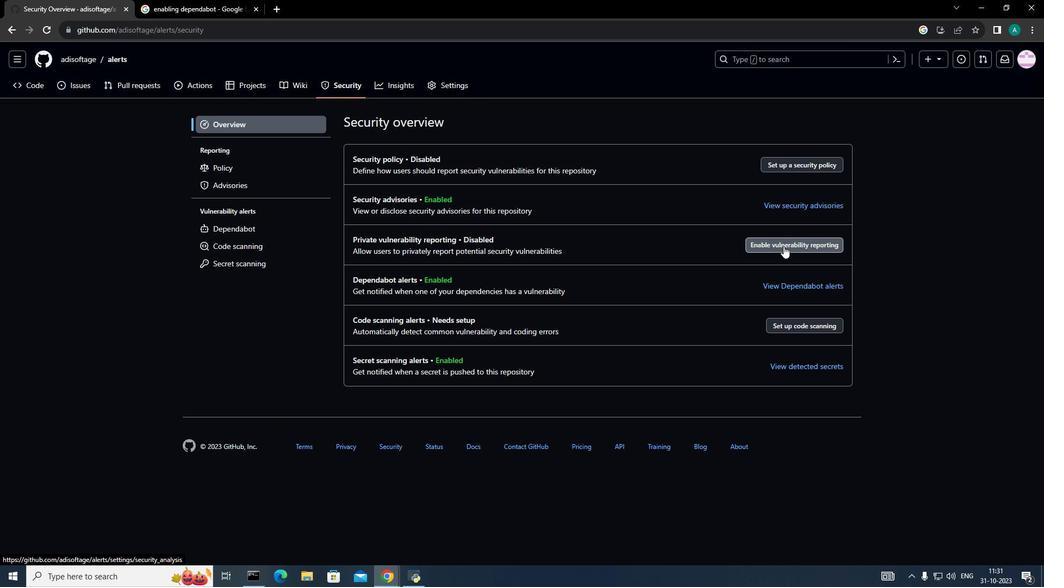 
Action: Mouse pressed left at (783, 246)
Screenshot: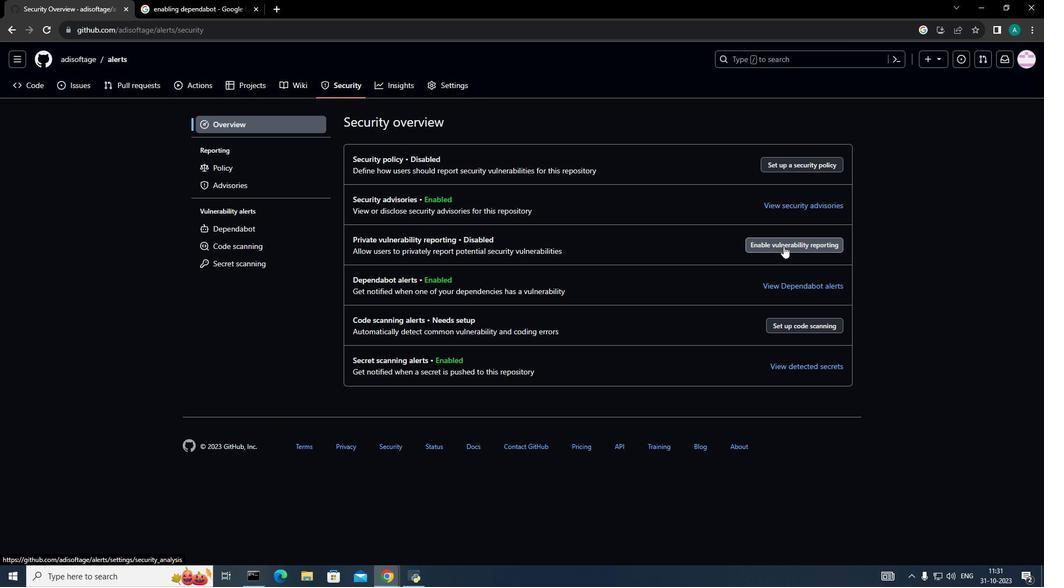 
Action: Mouse moved to (340, 85)
Screenshot: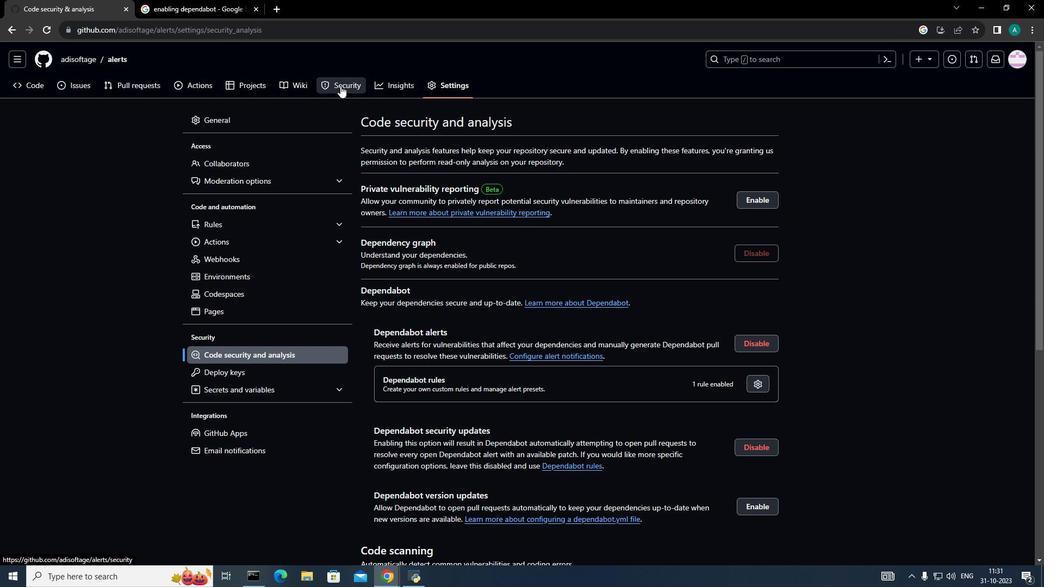 
Action: Mouse pressed left at (340, 85)
Screenshot: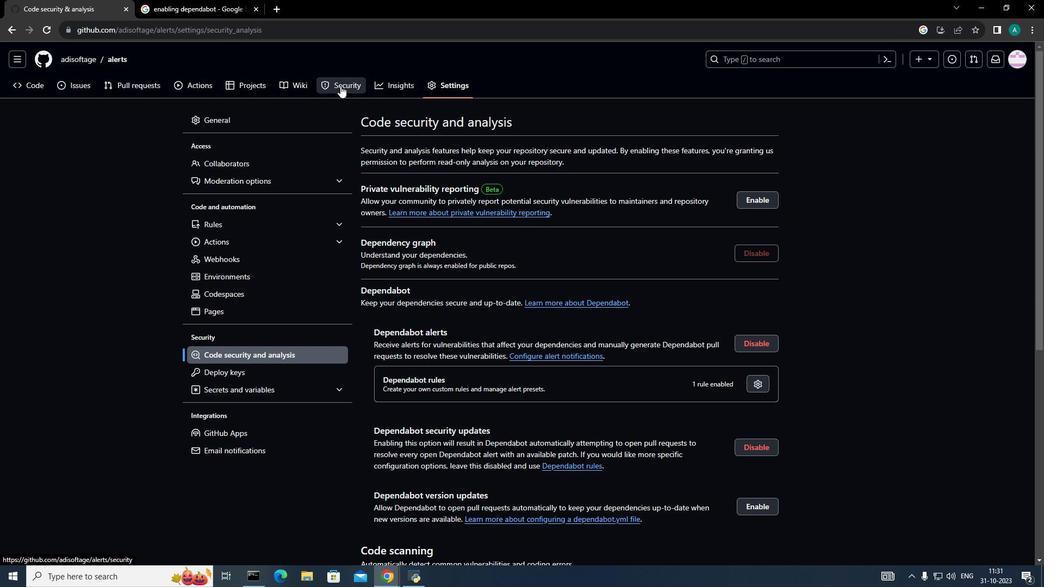 
Action: Mouse moved to (779, 242)
Screenshot: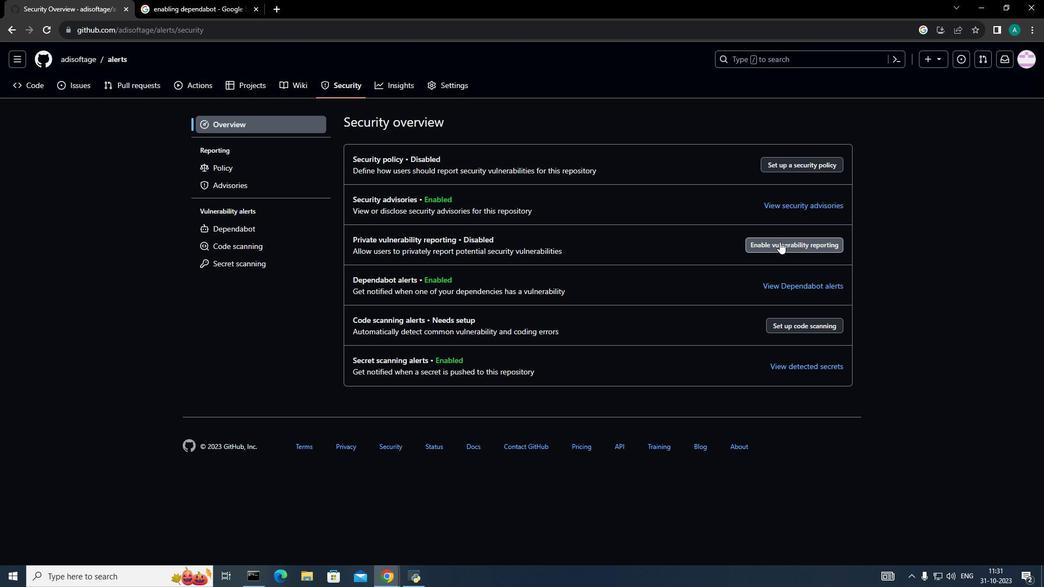 
Action: Mouse pressed left at (779, 242)
Screenshot: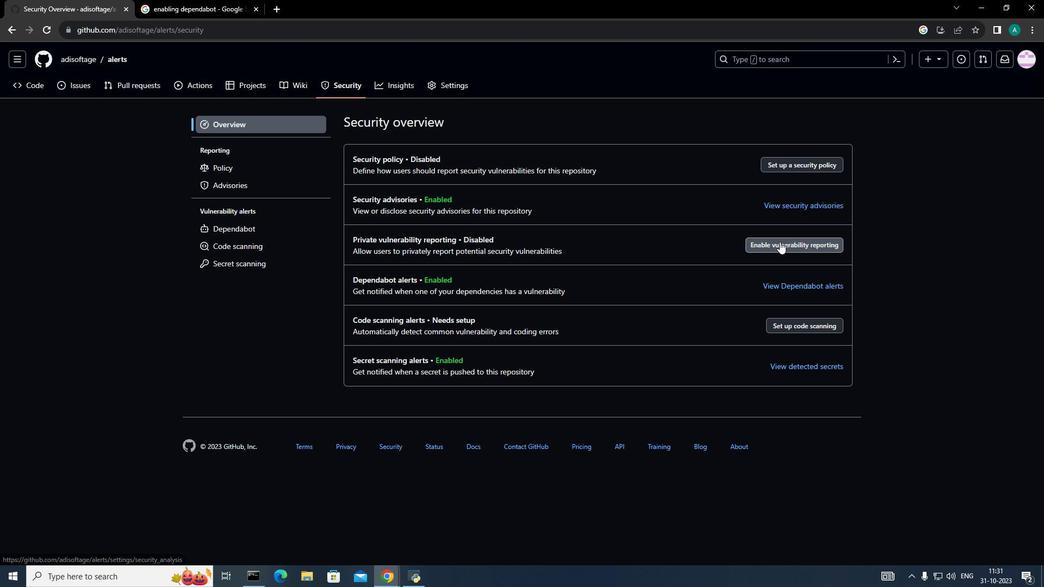 
Action: Mouse moved to (768, 197)
Screenshot: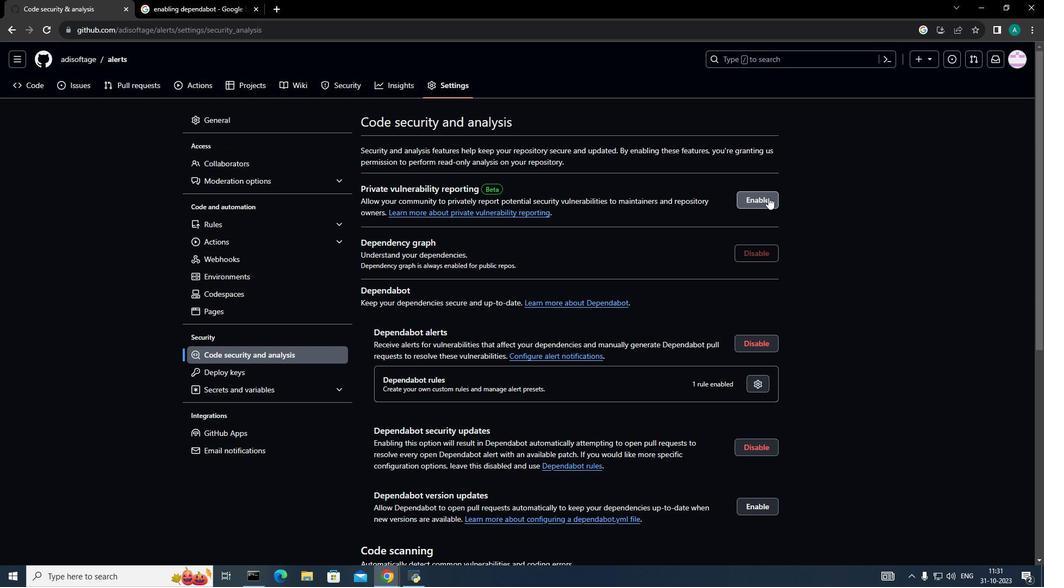 
Action: Mouse pressed left at (768, 197)
Screenshot: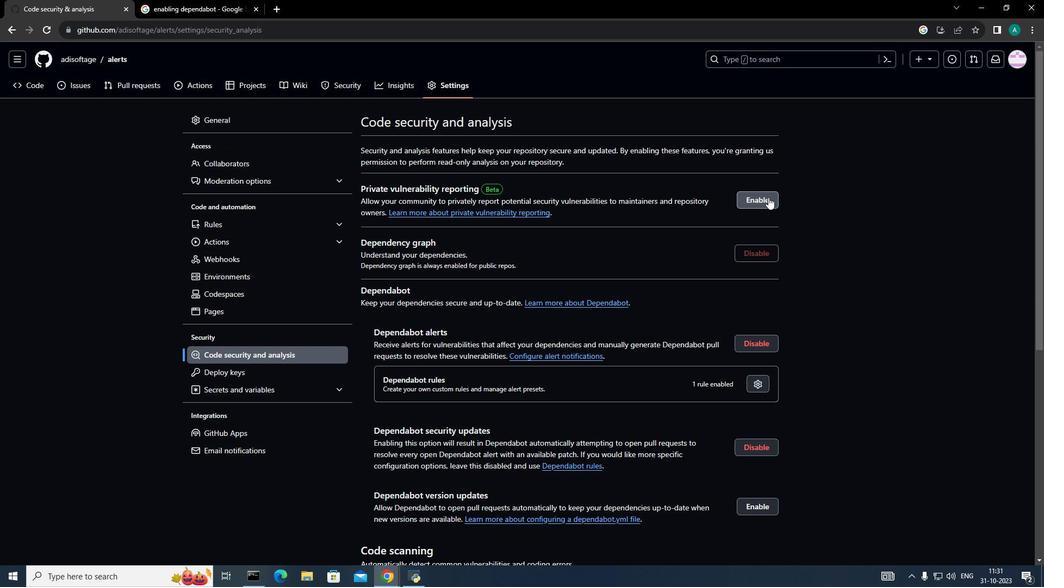 
Action: Mouse moved to (345, 85)
Screenshot: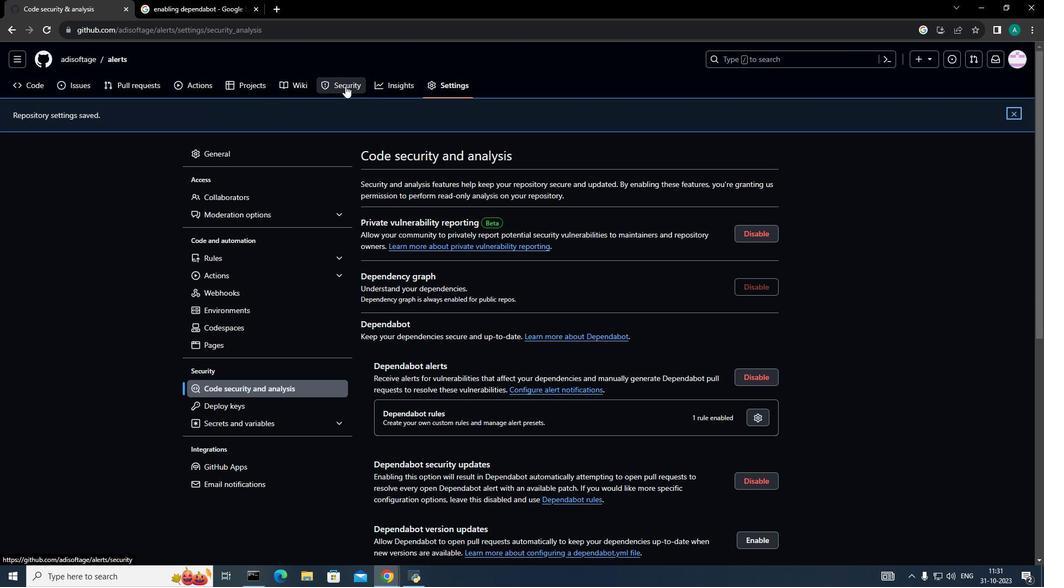 
Action: Mouse pressed left at (345, 85)
Screenshot: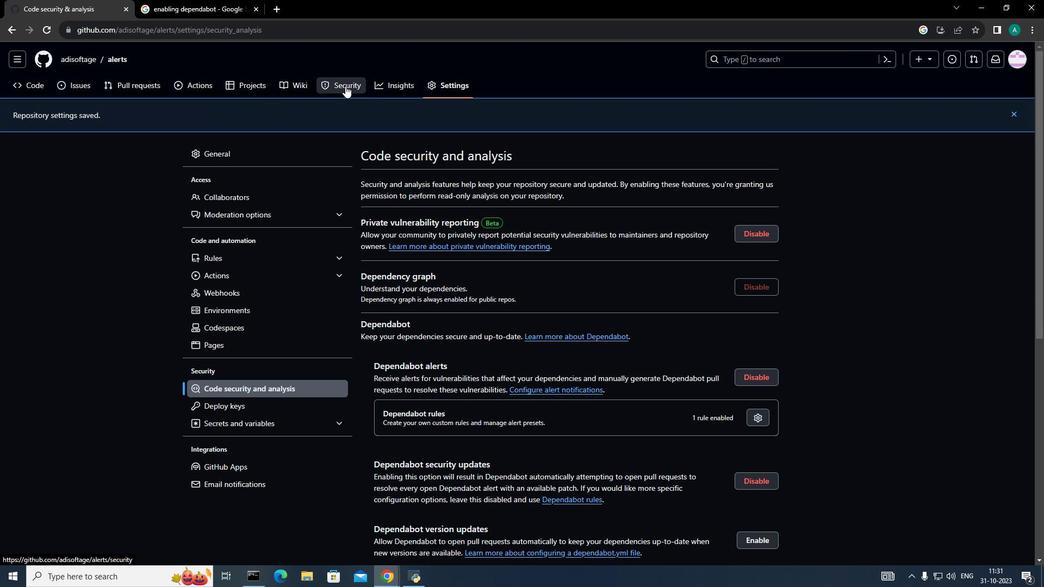 
Action: Mouse moved to (420, 211)
Screenshot: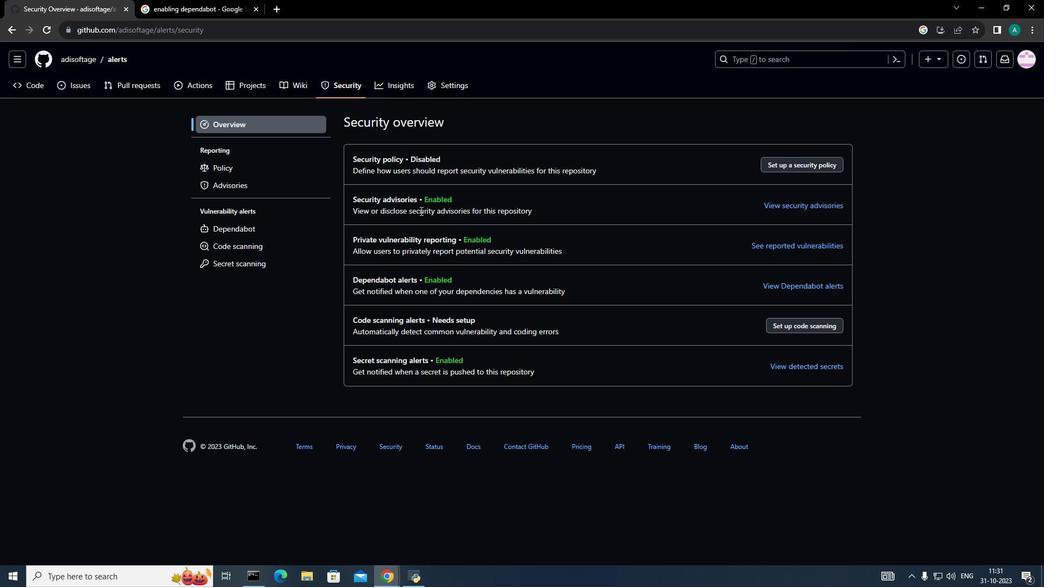 
